 Task: Add a condition where "Channel Is Line" in new tickets in your groups.
Action: Mouse moved to (136, 513)
Screenshot: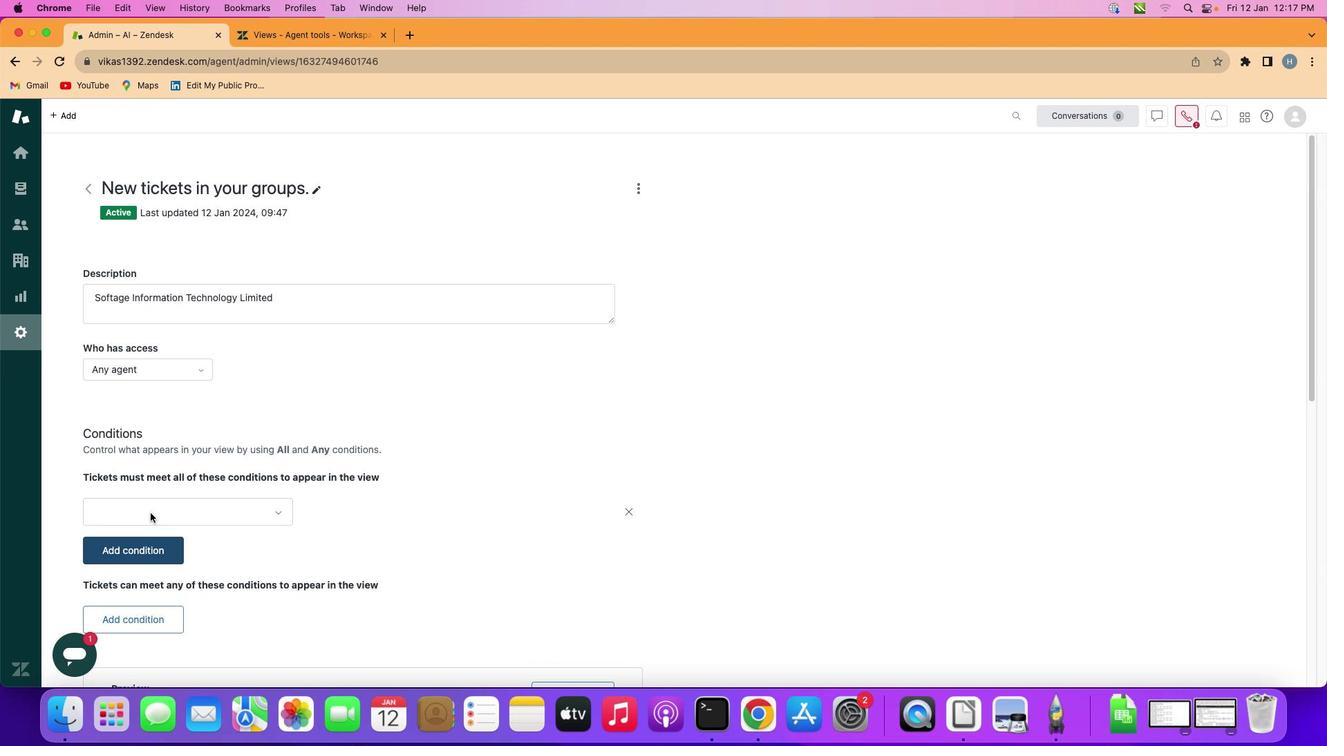 
Action: Mouse pressed left at (136, 513)
Screenshot: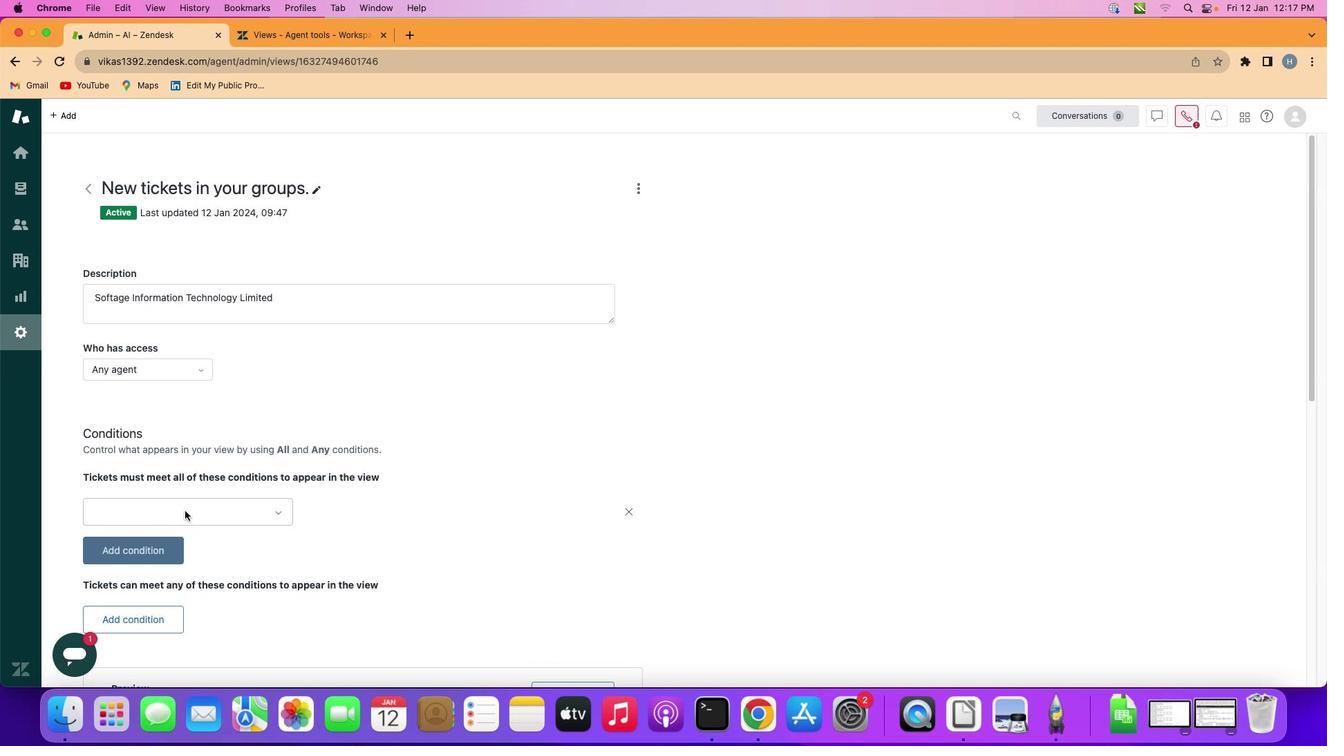 
Action: Mouse moved to (252, 508)
Screenshot: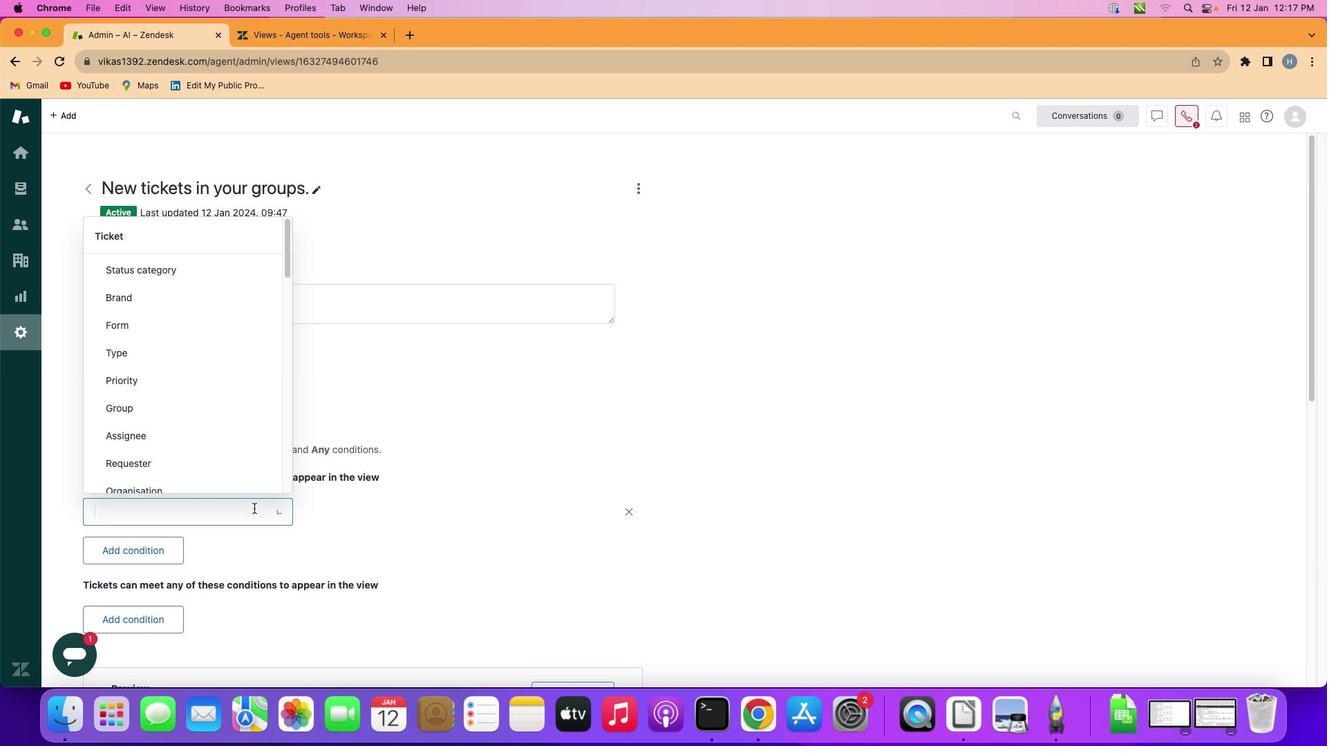 
Action: Mouse pressed left at (252, 508)
Screenshot: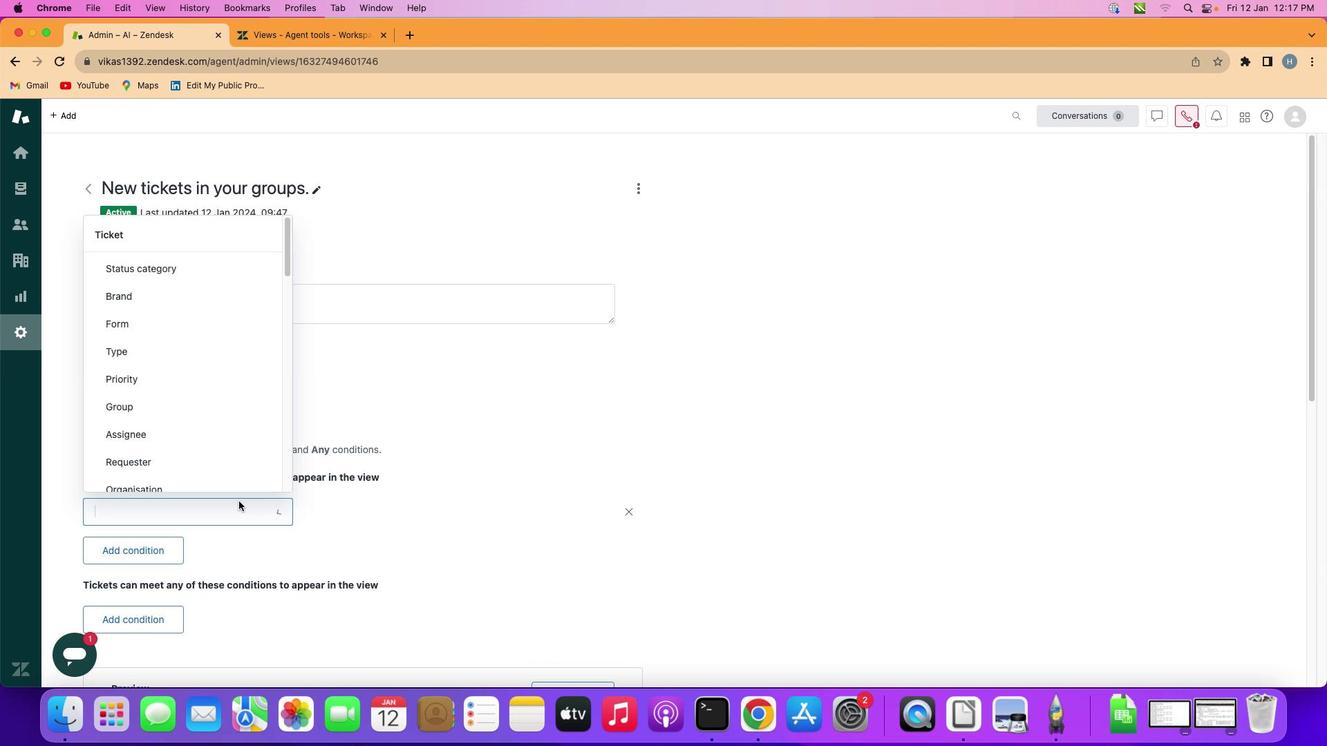 
Action: Mouse moved to (232, 344)
Screenshot: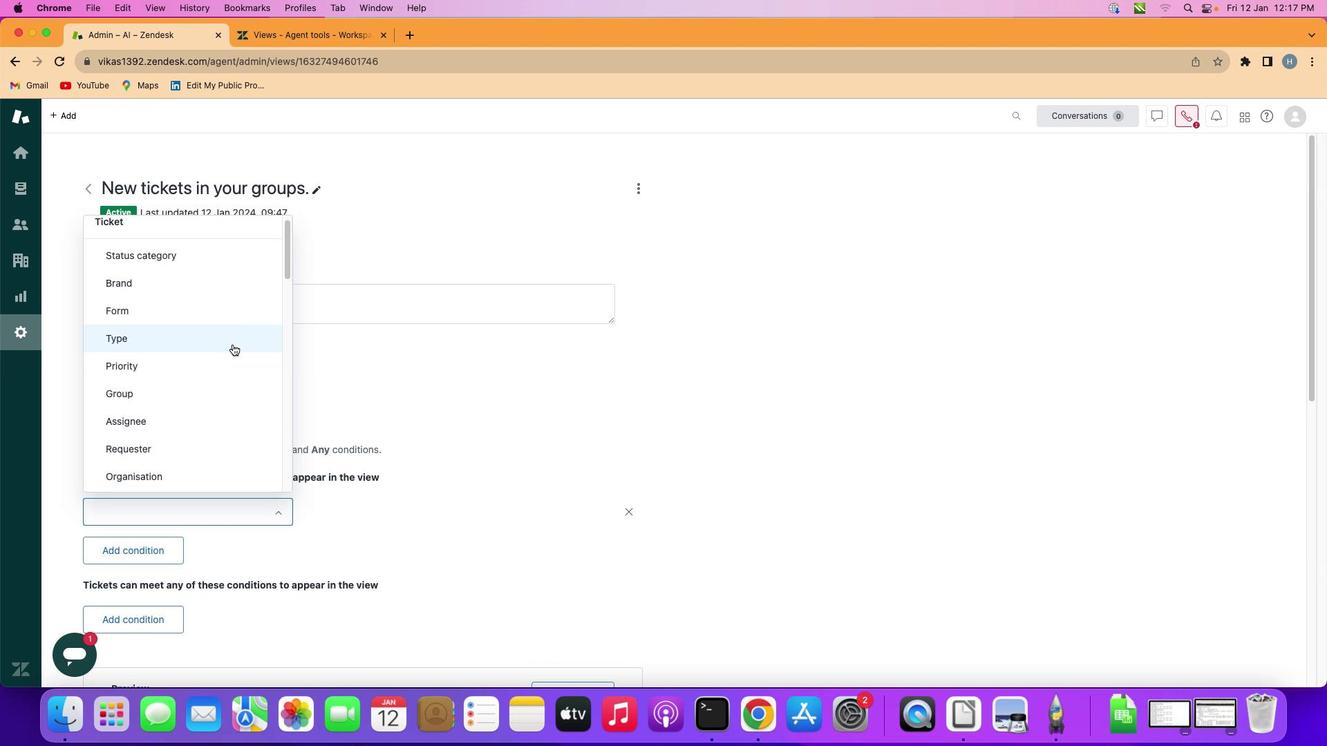 
Action: Mouse scrolled (232, 344) with delta (0, 0)
Screenshot: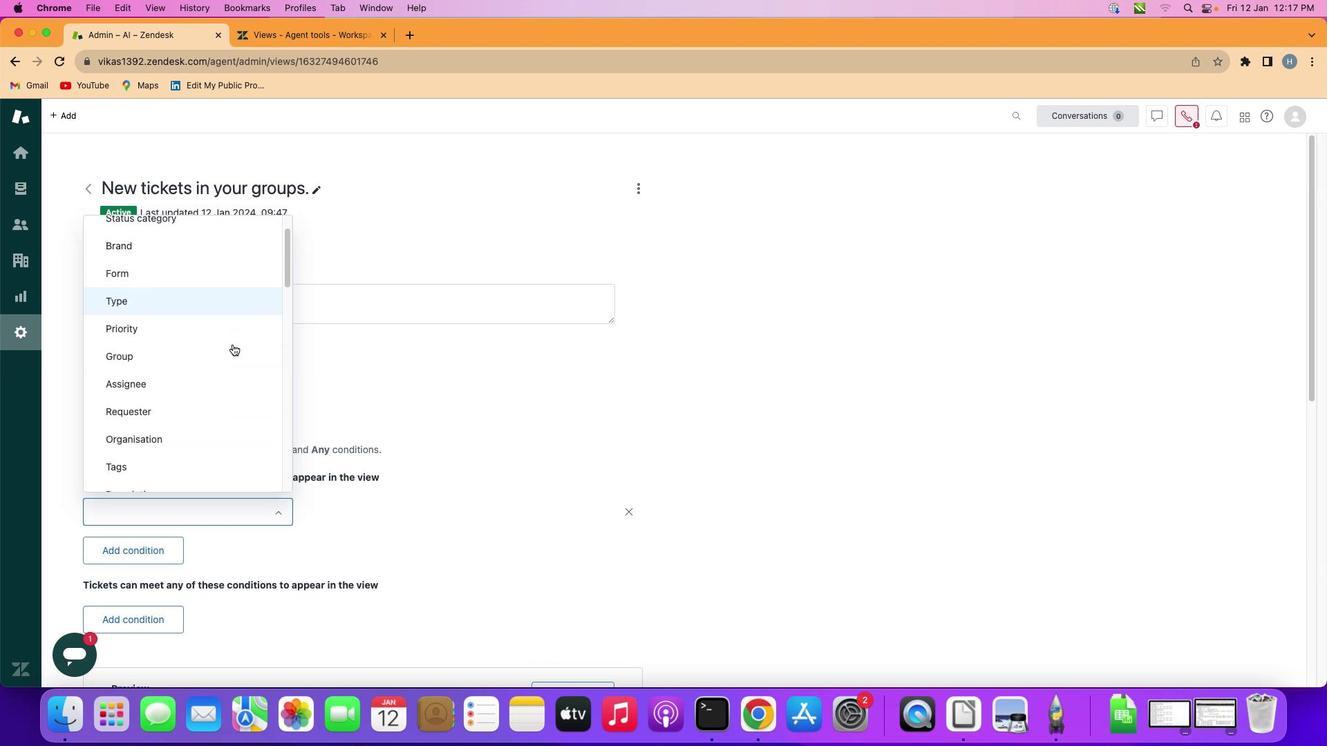 
Action: Mouse scrolled (232, 344) with delta (0, 0)
Screenshot: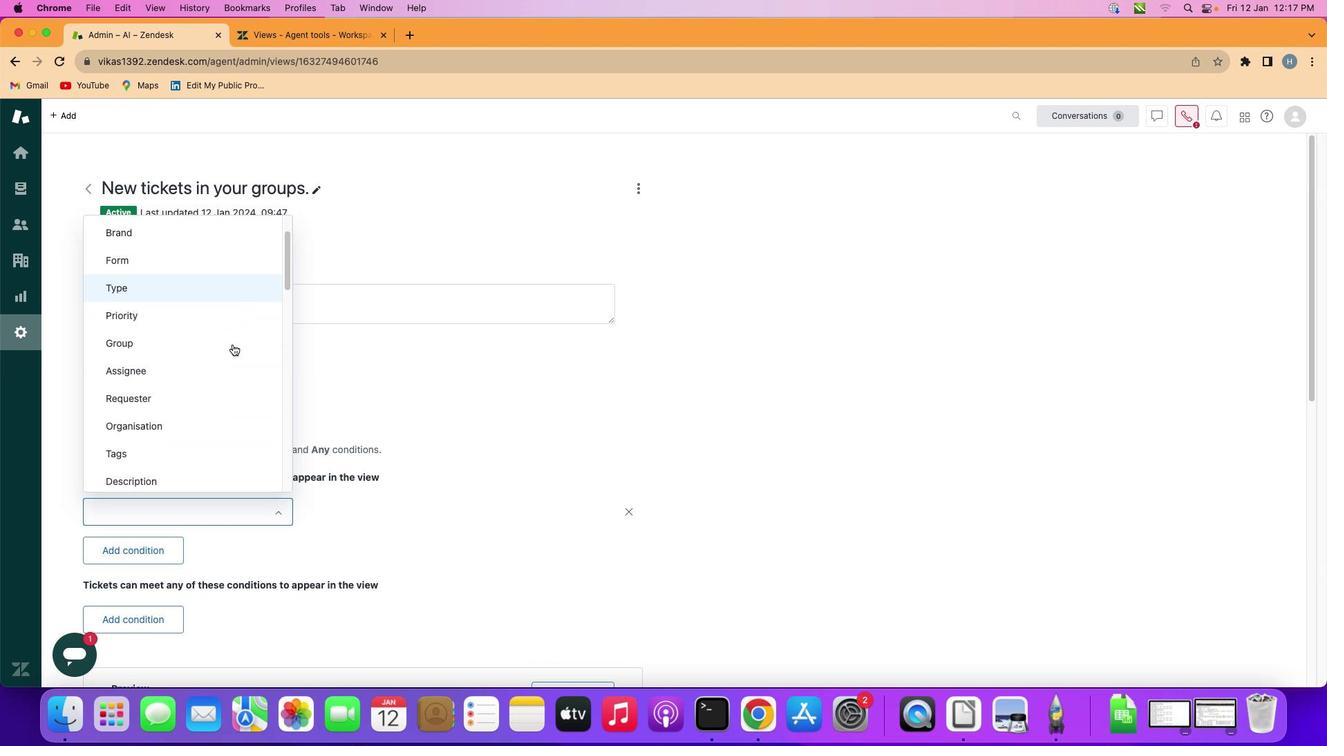 
Action: Mouse scrolled (232, 344) with delta (0, 0)
Screenshot: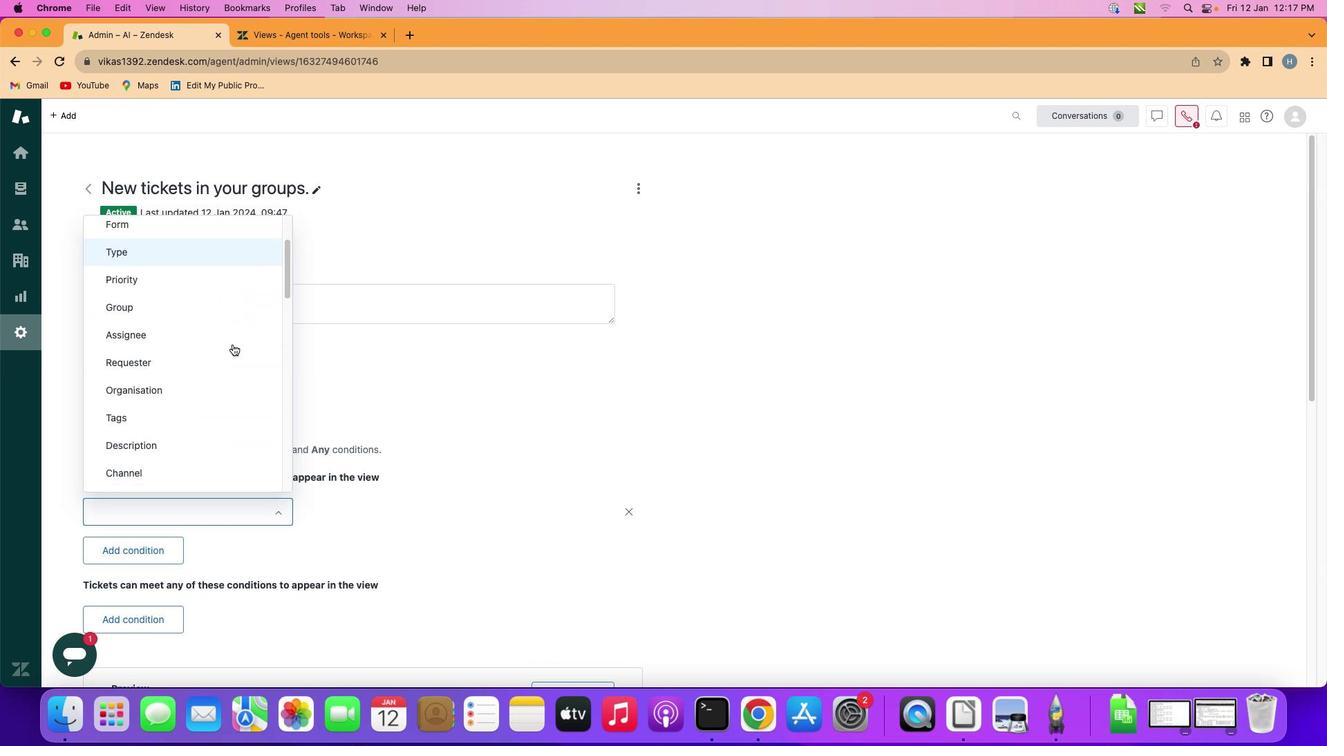 
Action: Mouse scrolled (232, 344) with delta (0, 0)
Screenshot: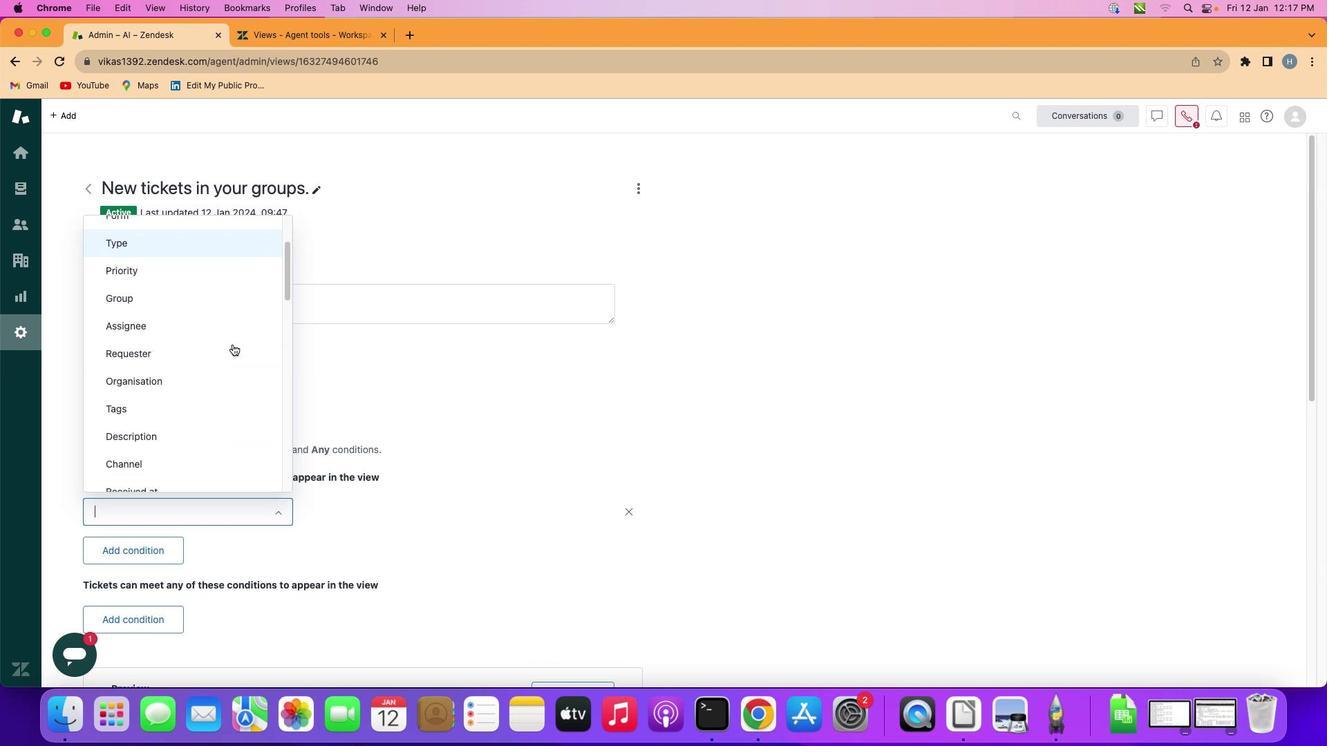 
Action: Mouse scrolled (232, 344) with delta (0, 0)
Screenshot: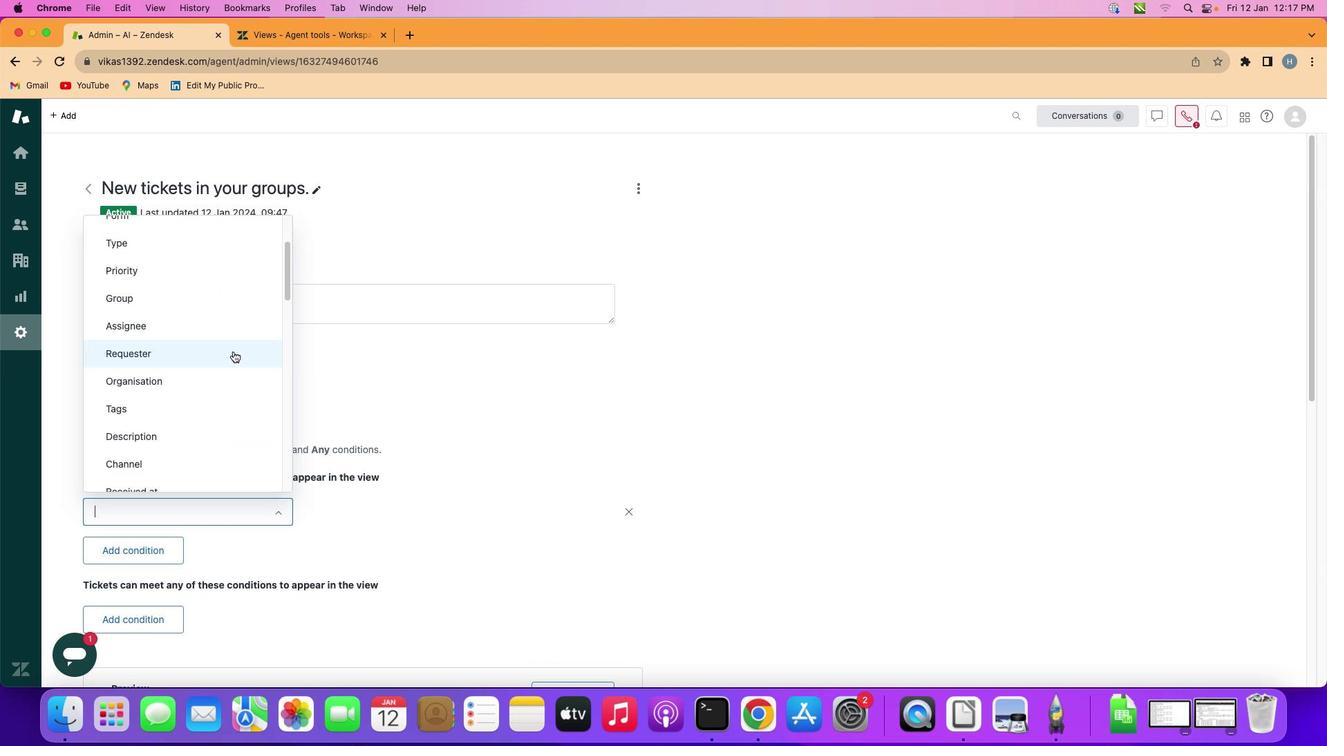 
Action: Mouse moved to (217, 457)
Screenshot: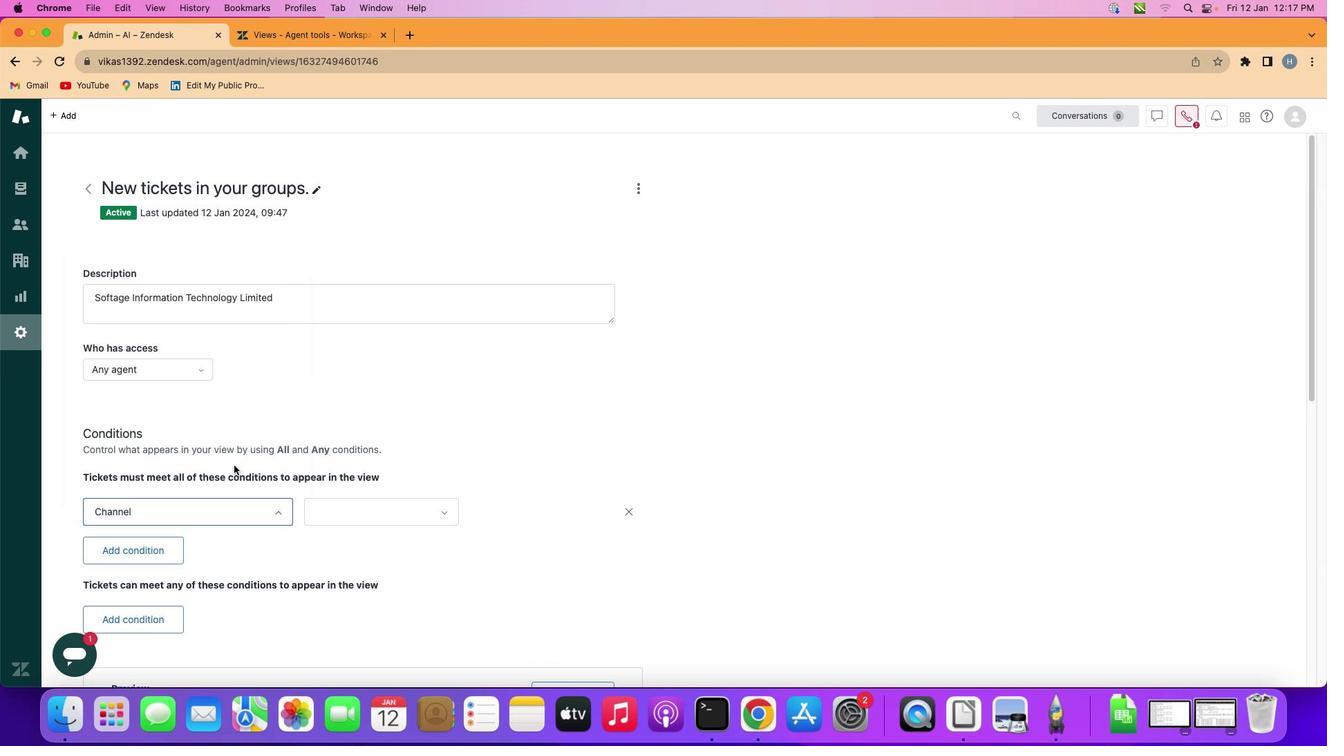
Action: Mouse pressed left at (217, 457)
Screenshot: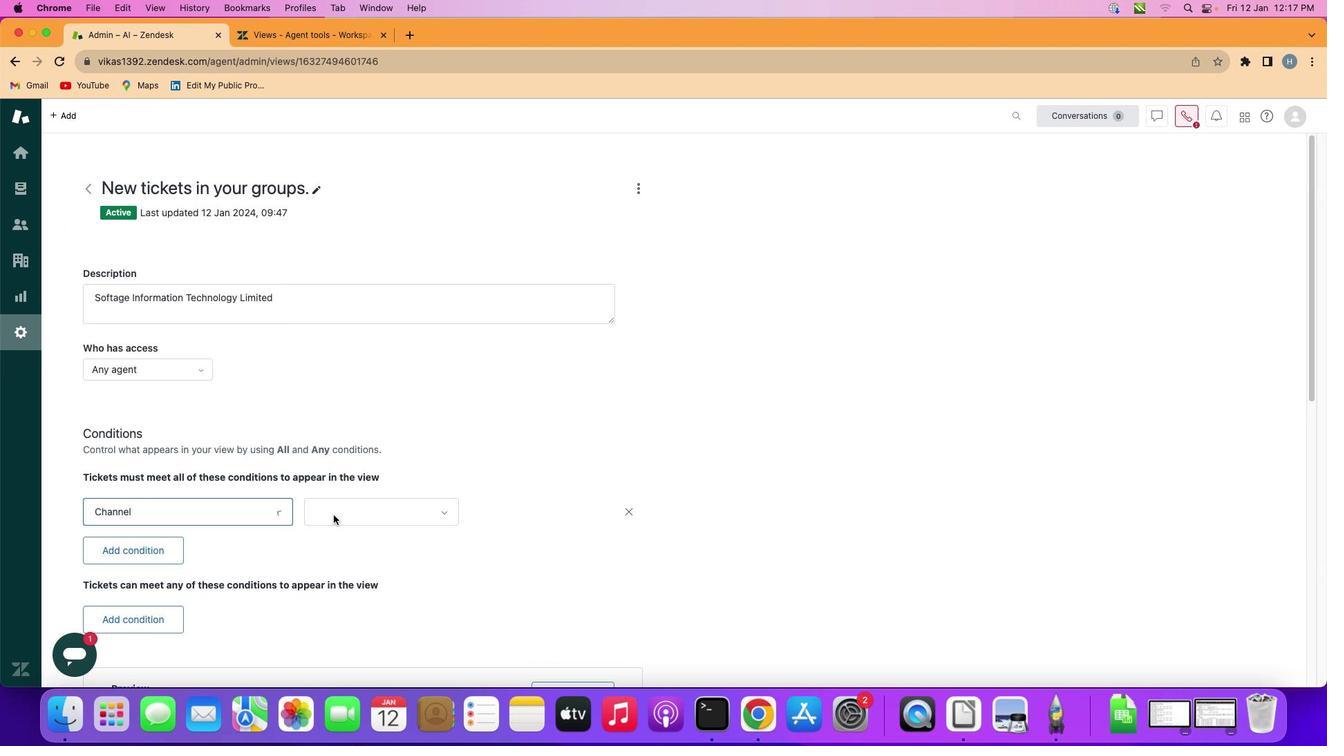 
Action: Mouse moved to (427, 508)
Screenshot: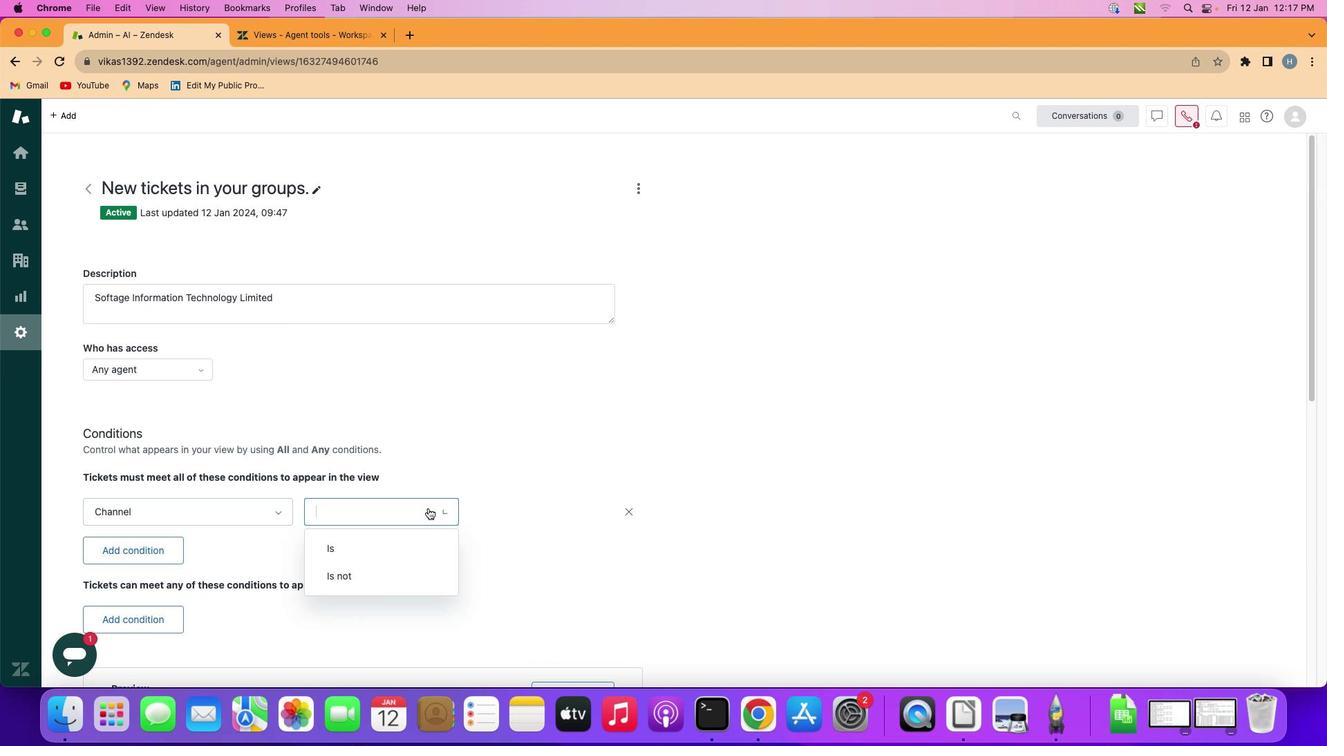 
Action: Mouse pressed left at (427, 508)
Screenshot: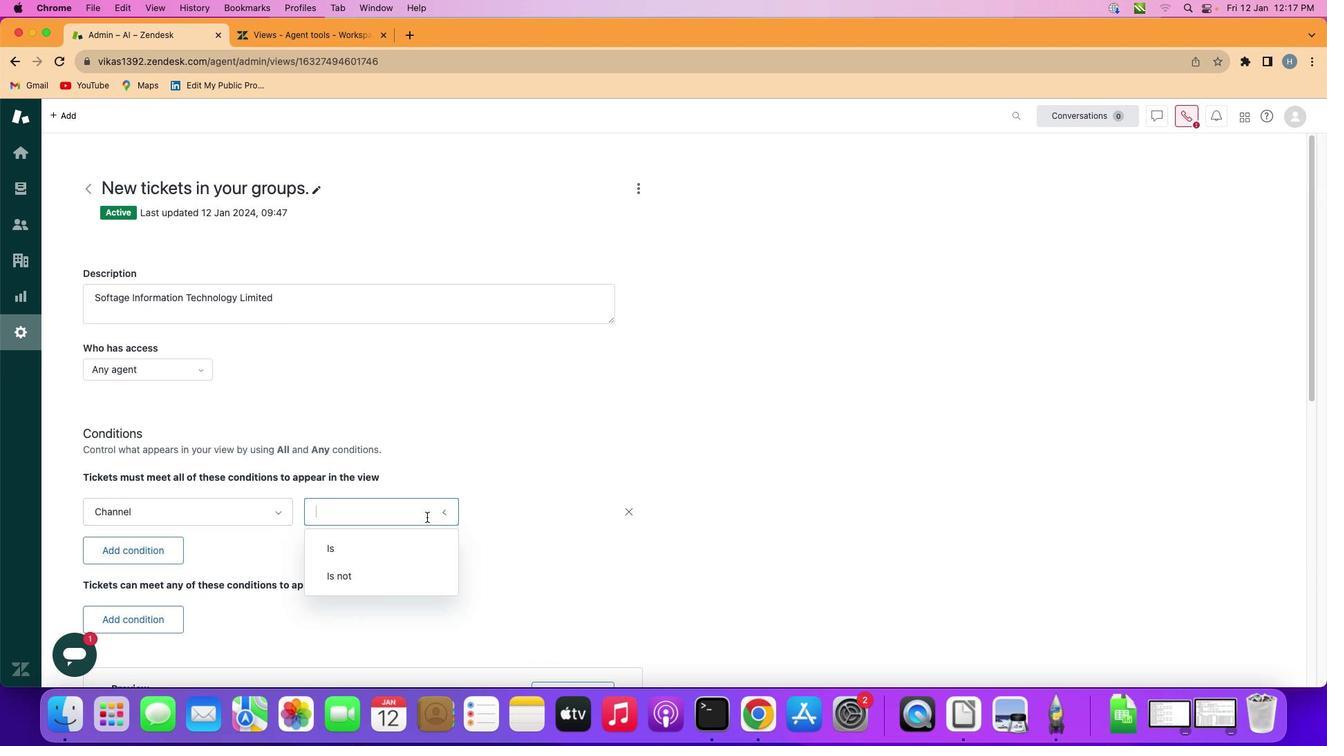 
Action: Mouse moved to (416, 543)
Screenshot: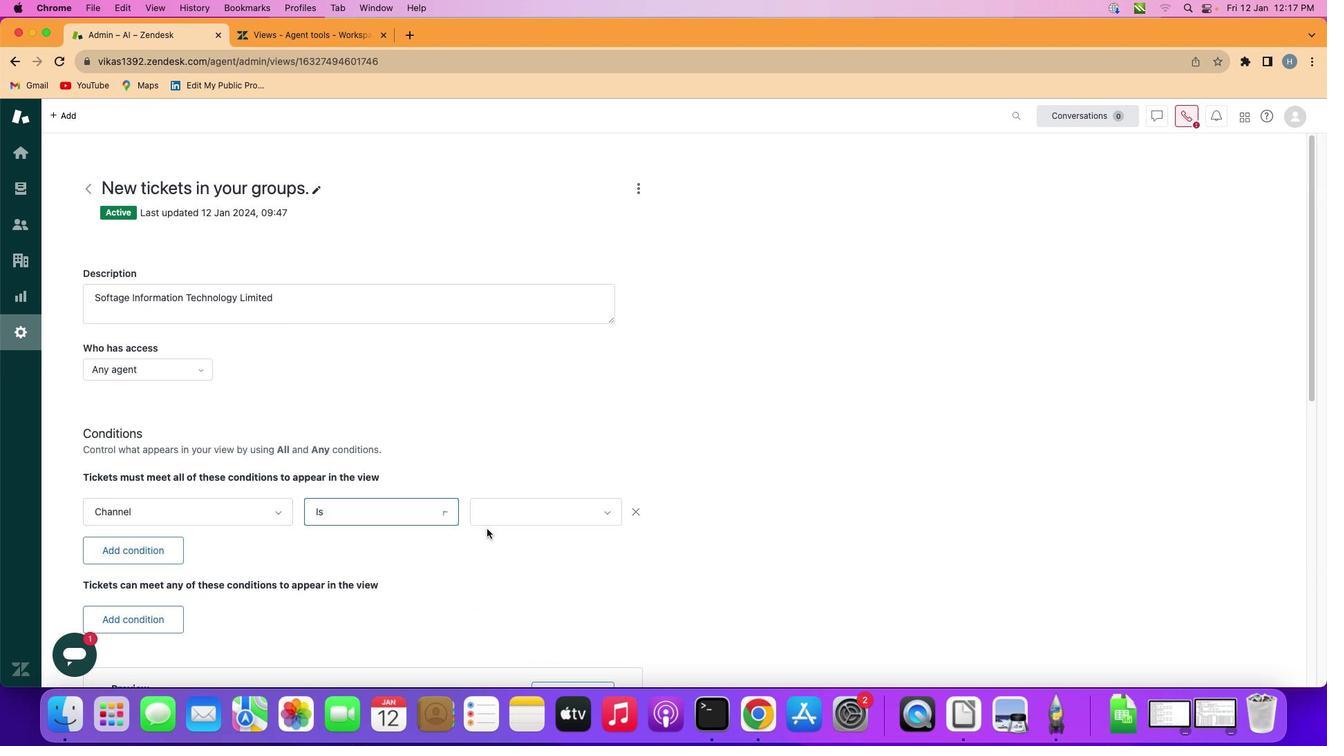 
Action: Mouse pressed left at (416, 543)
Screenshot: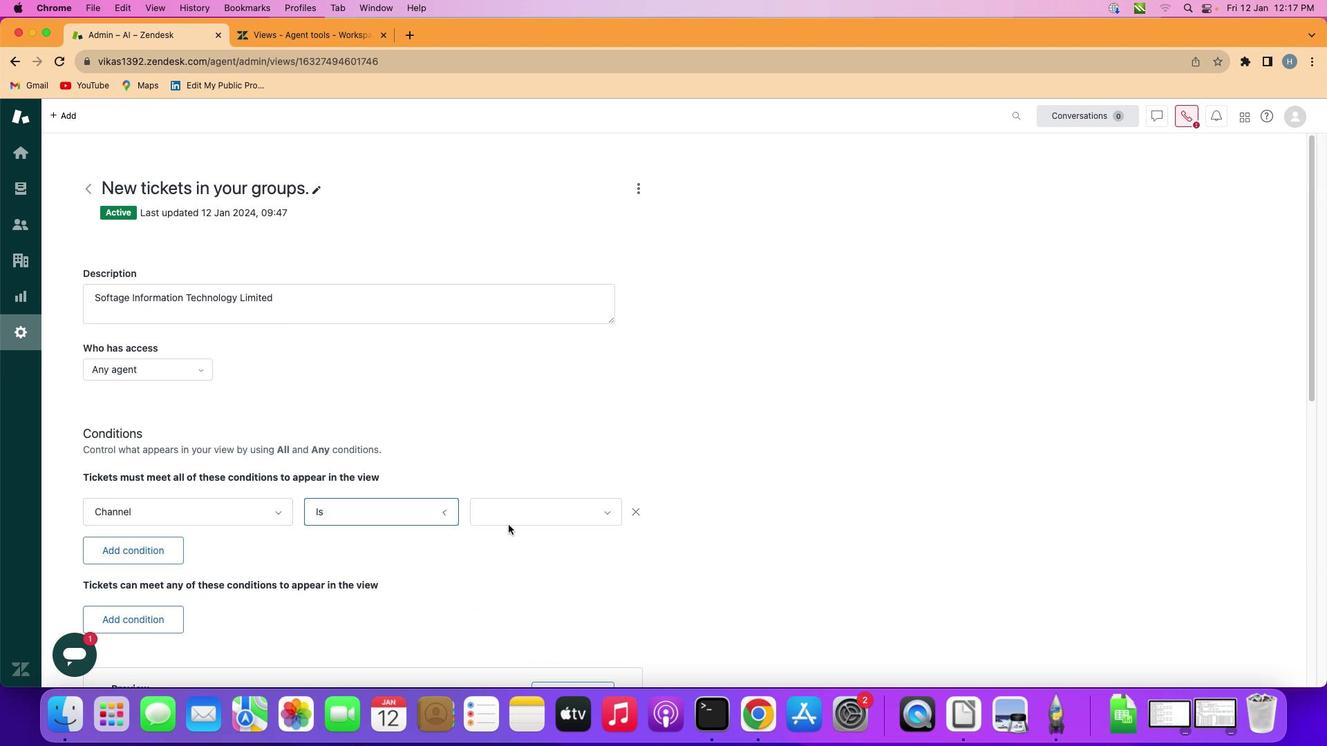 
Action: Mouse moved to (546, 511)
Screenshot: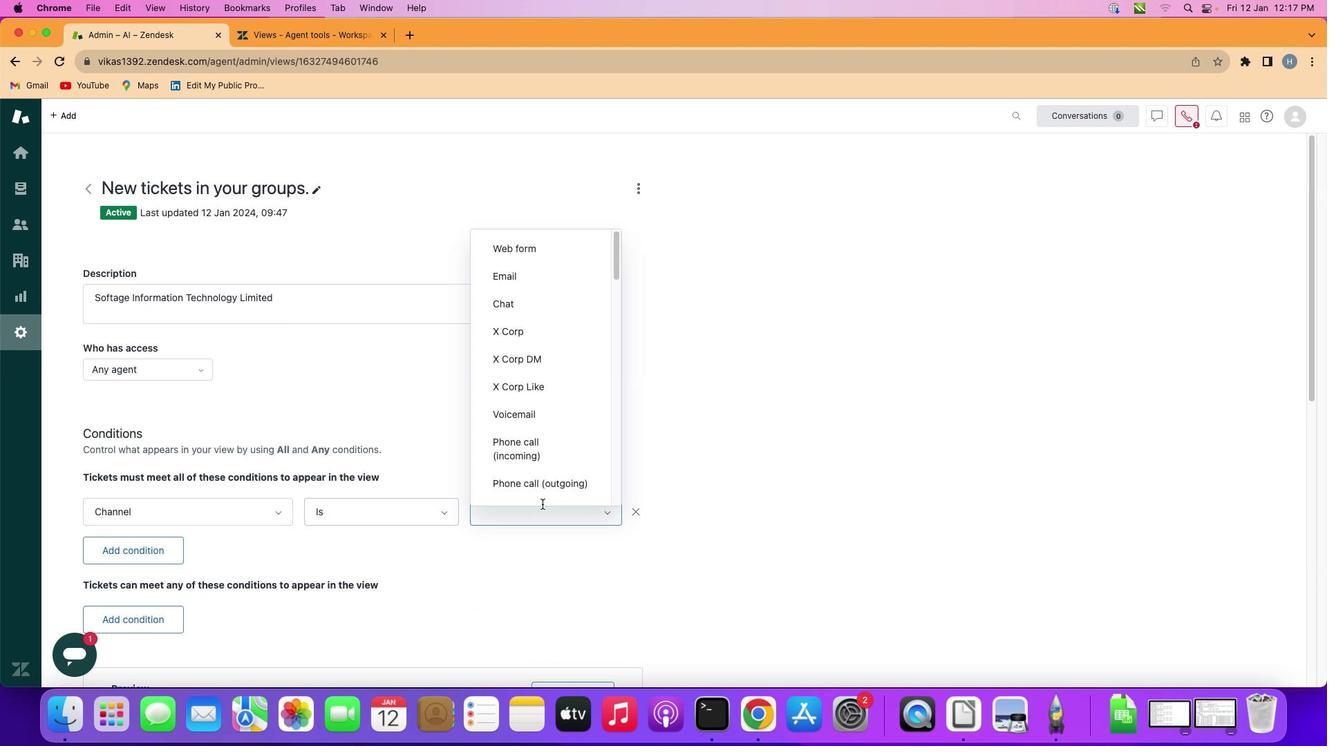 
Action: Mouse pressed left at (546, 511)
Screenshot: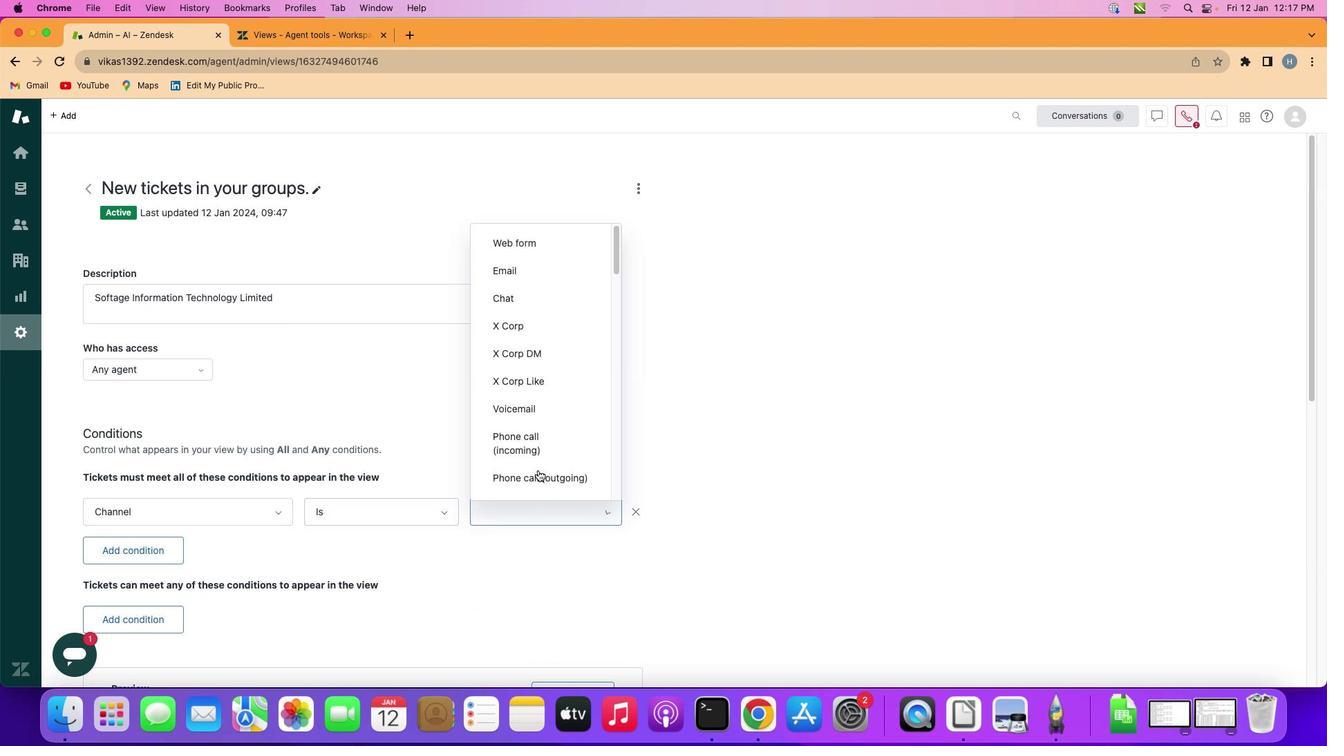
Action: Mouse moved to (529, 364)
Screenshot: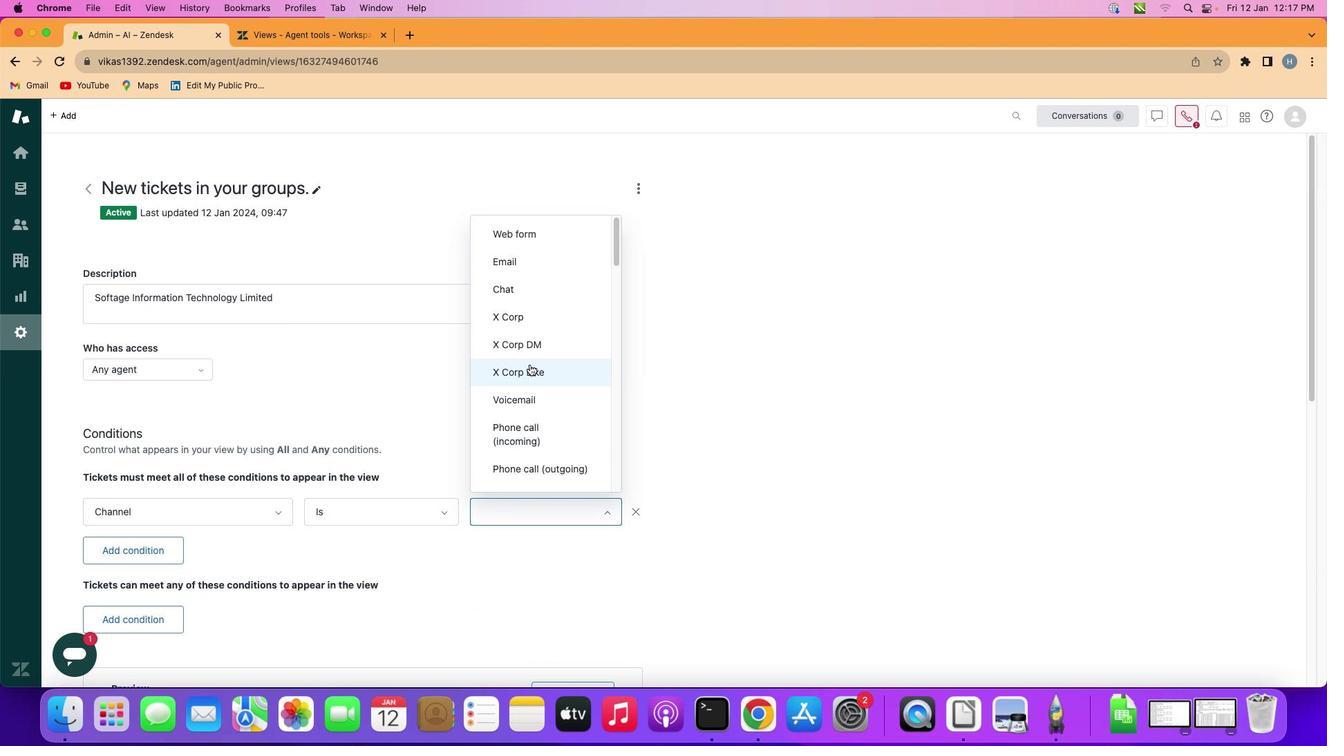 
Action: Mouse scrolled (529, 364) with delta (0, 0)
Screenshot: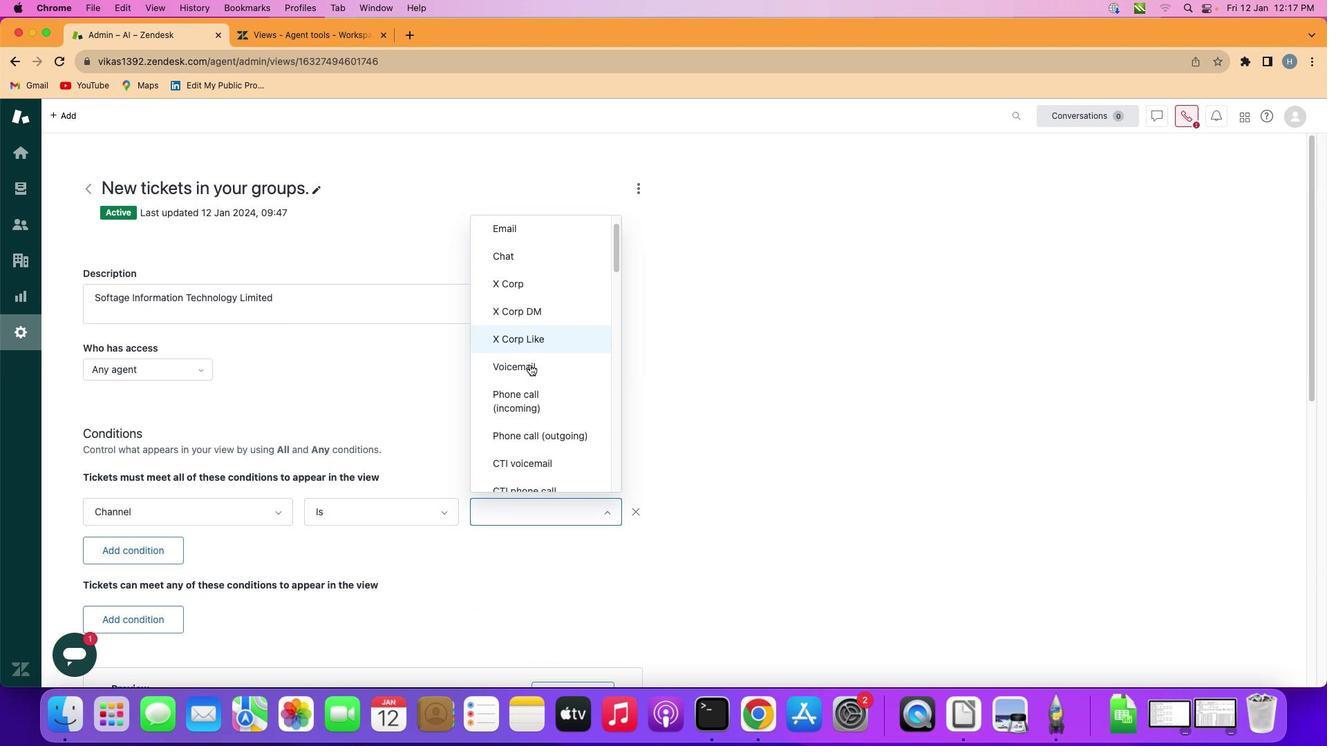 
Action: Mouse scrolled (529, 364) with delta (0, 0)
Screenshot: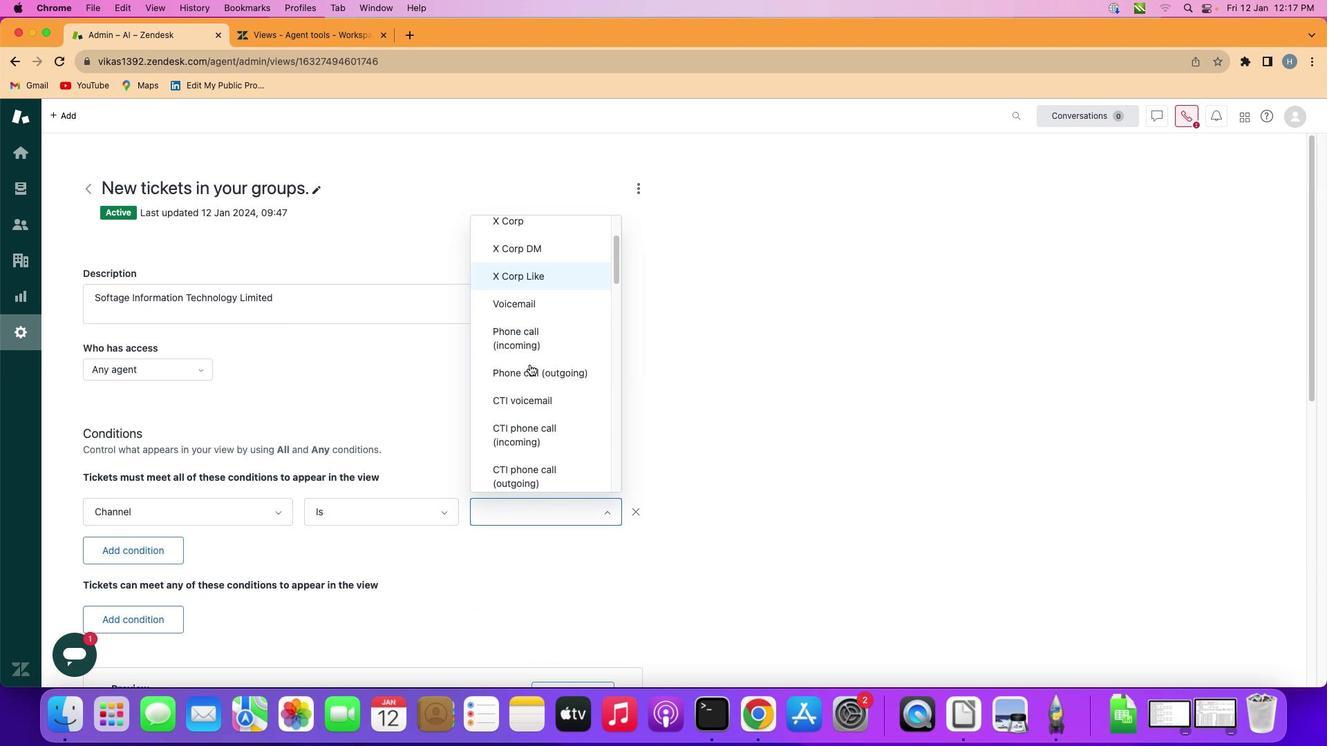 
Action: Mouse scrolled (529, 364) with delta (0, 0)
Screenshot: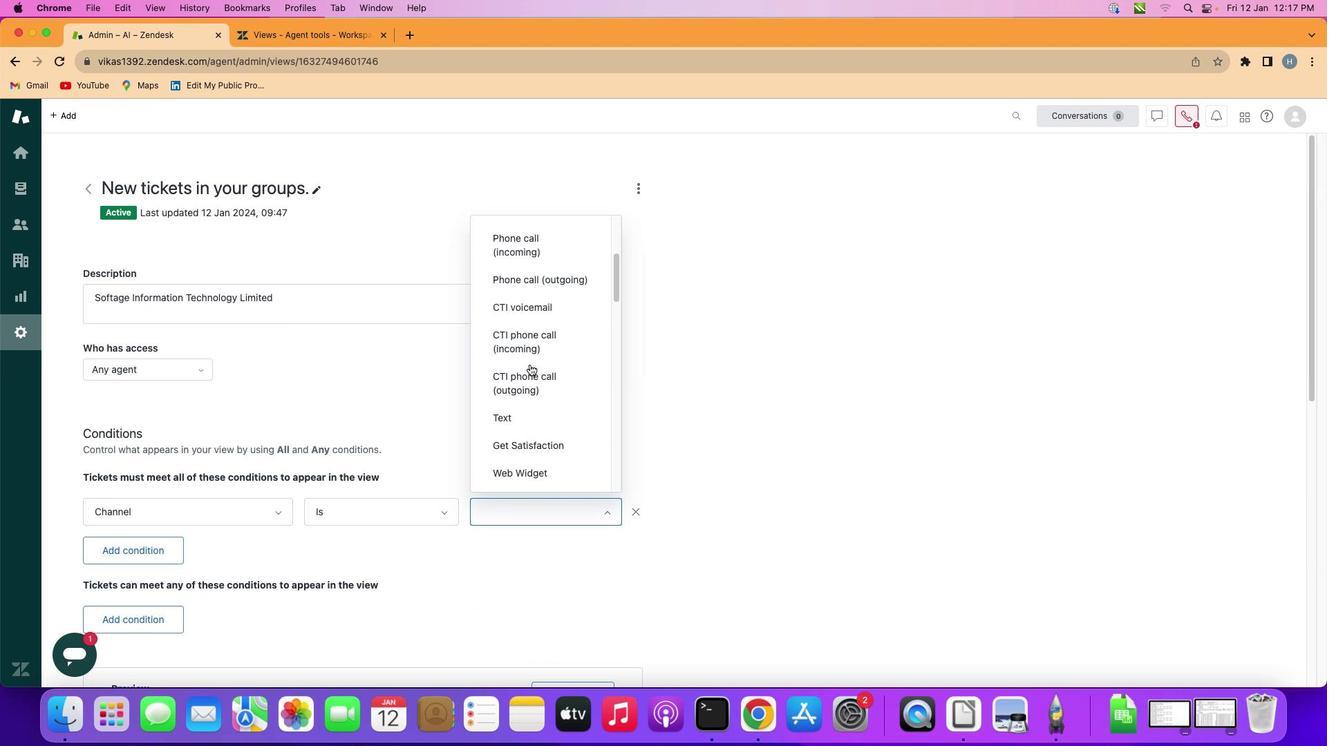 
Action: Mouse scrolled (529, 364) with delta (0, -1)
Screenshot: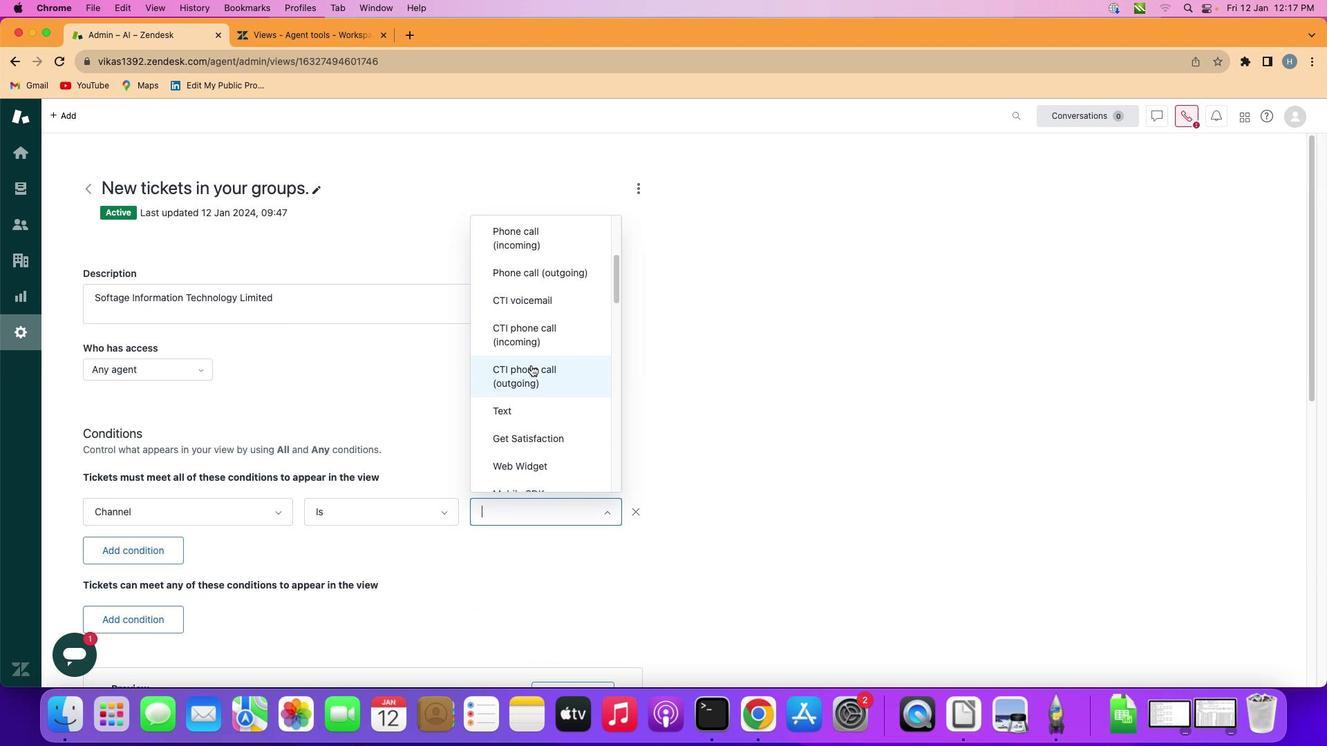 
Action: Mouse scrolled (529, 364) with delta (0, -2)
Screenshot: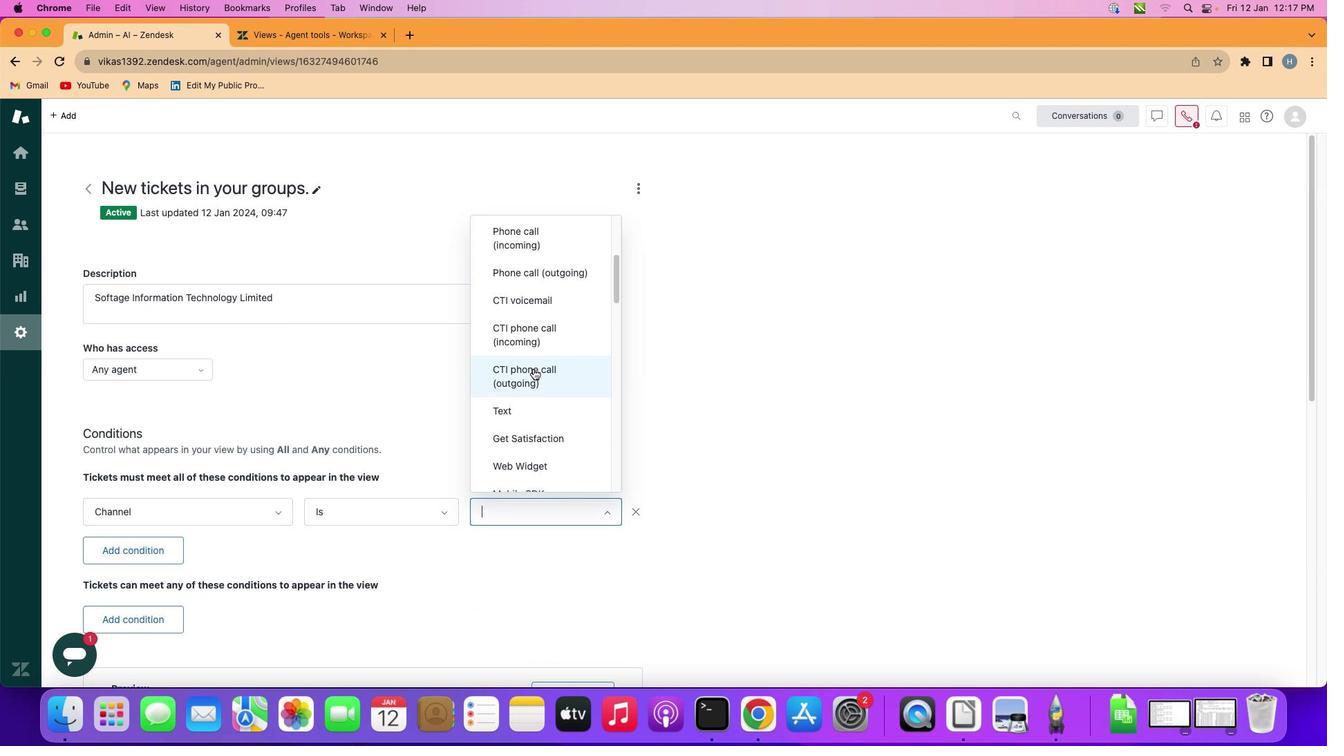 
Action: Mouse moved to (533, 369)
Screenshot: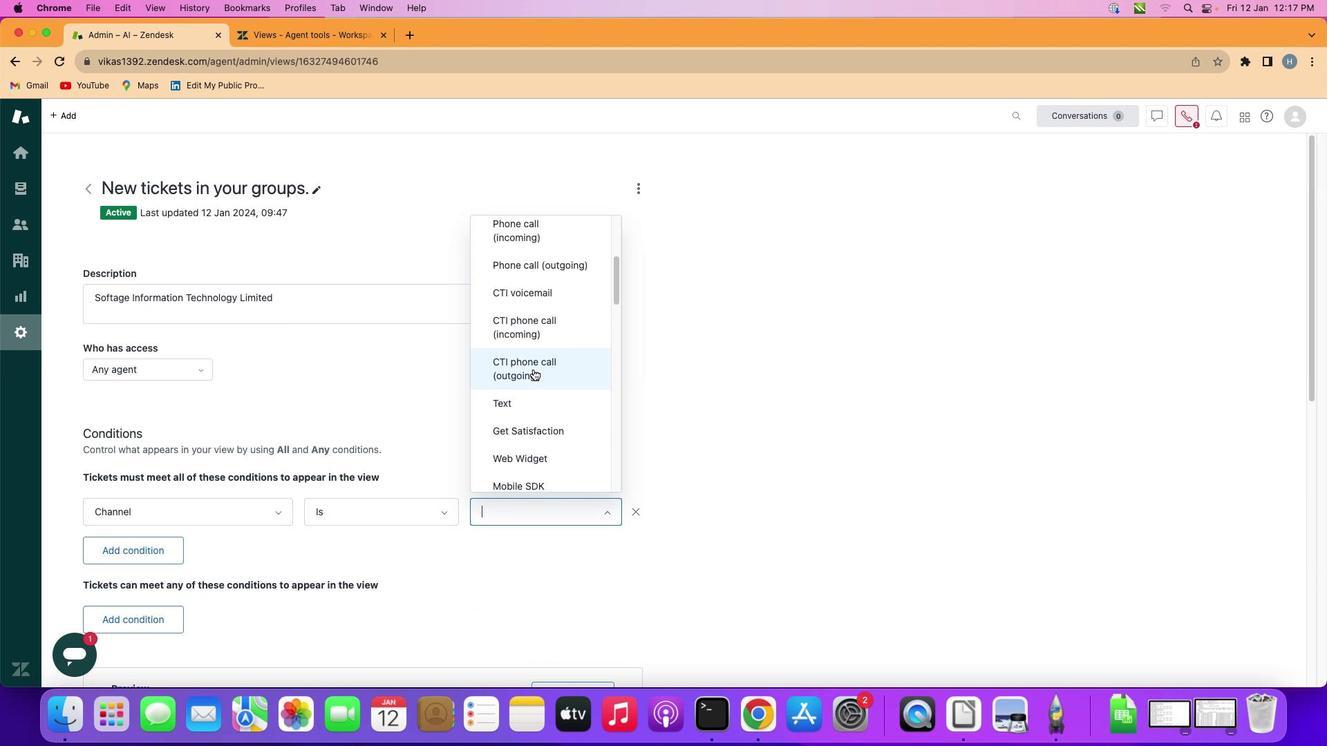 
Action: Mouse scrolled (533, 369) with delta (0, 0)
Screenshot: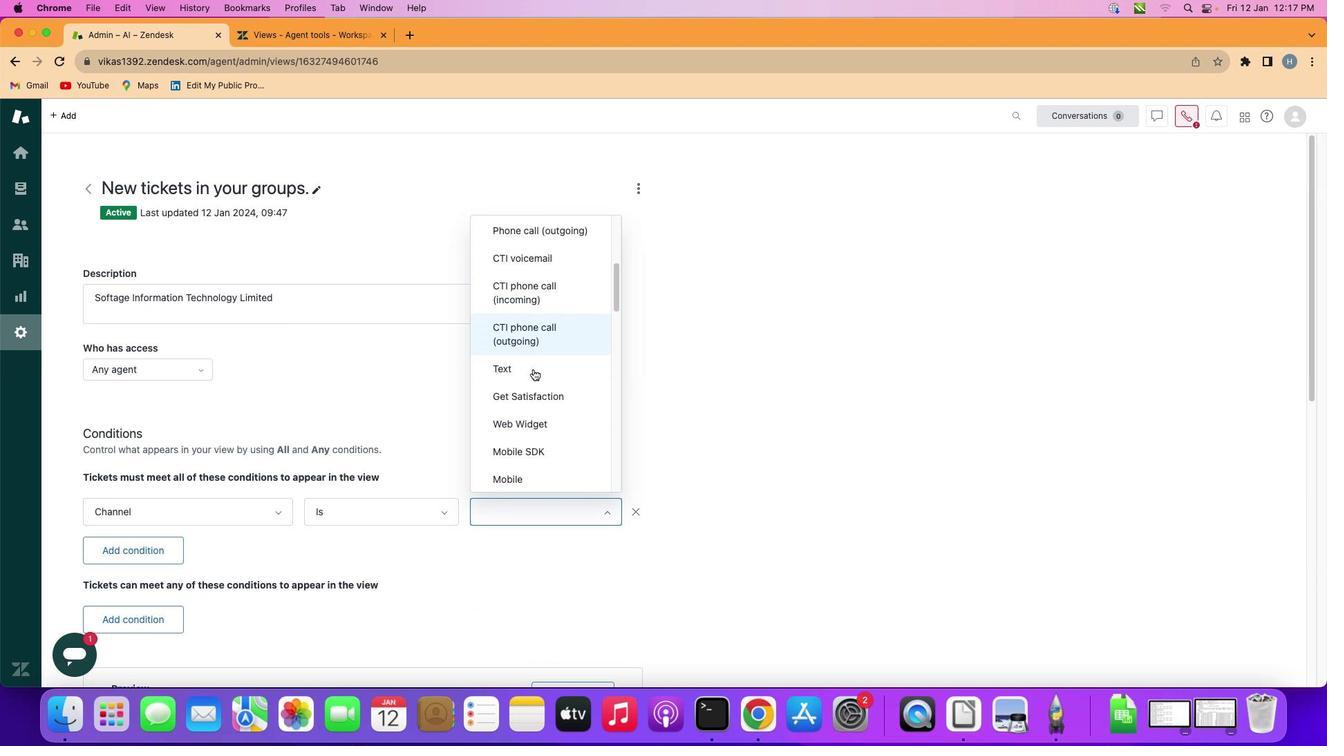 
Action: Mouse scrolled (533, 369) with delta (0, 0)
Screenshot: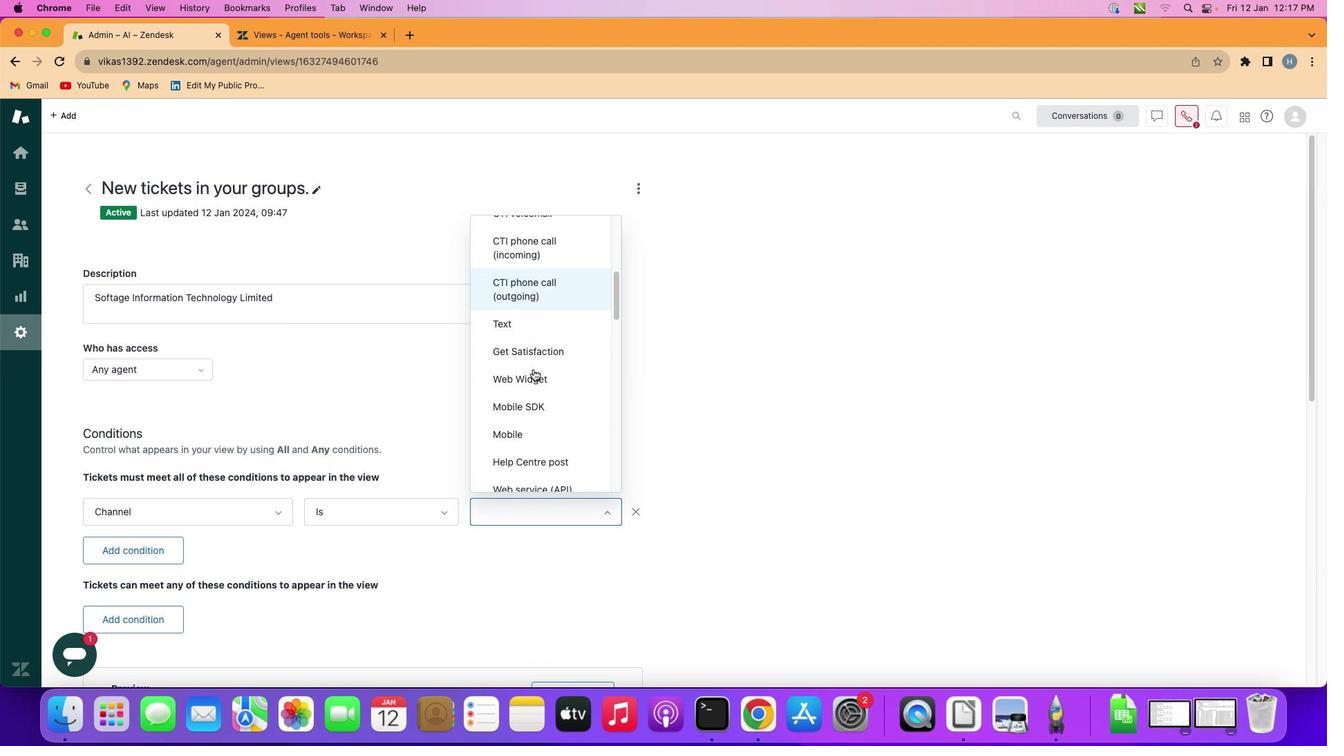 
Action: Mouse scrolled (533, 369) with delta (0, 0)
Screenshot: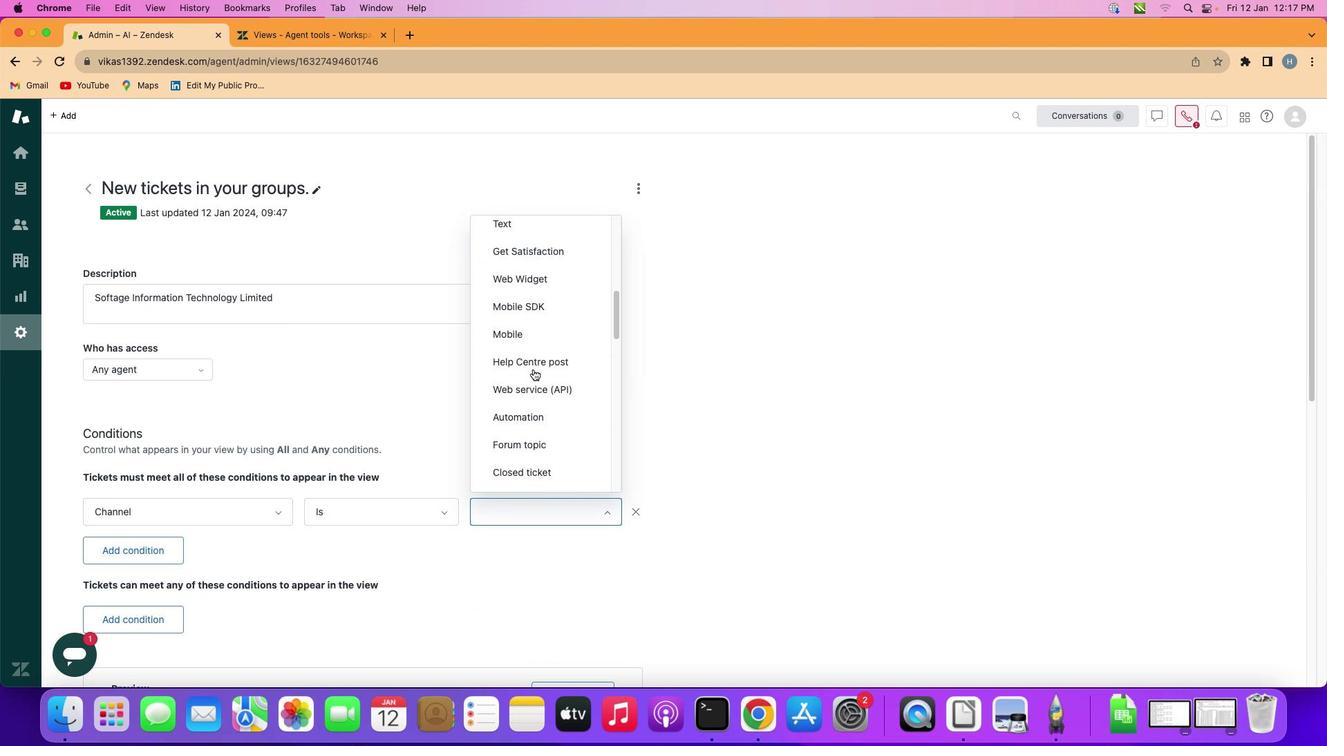 
Action: Mouse scrolled (533, 369) with delta (0, -1)
Screenshot: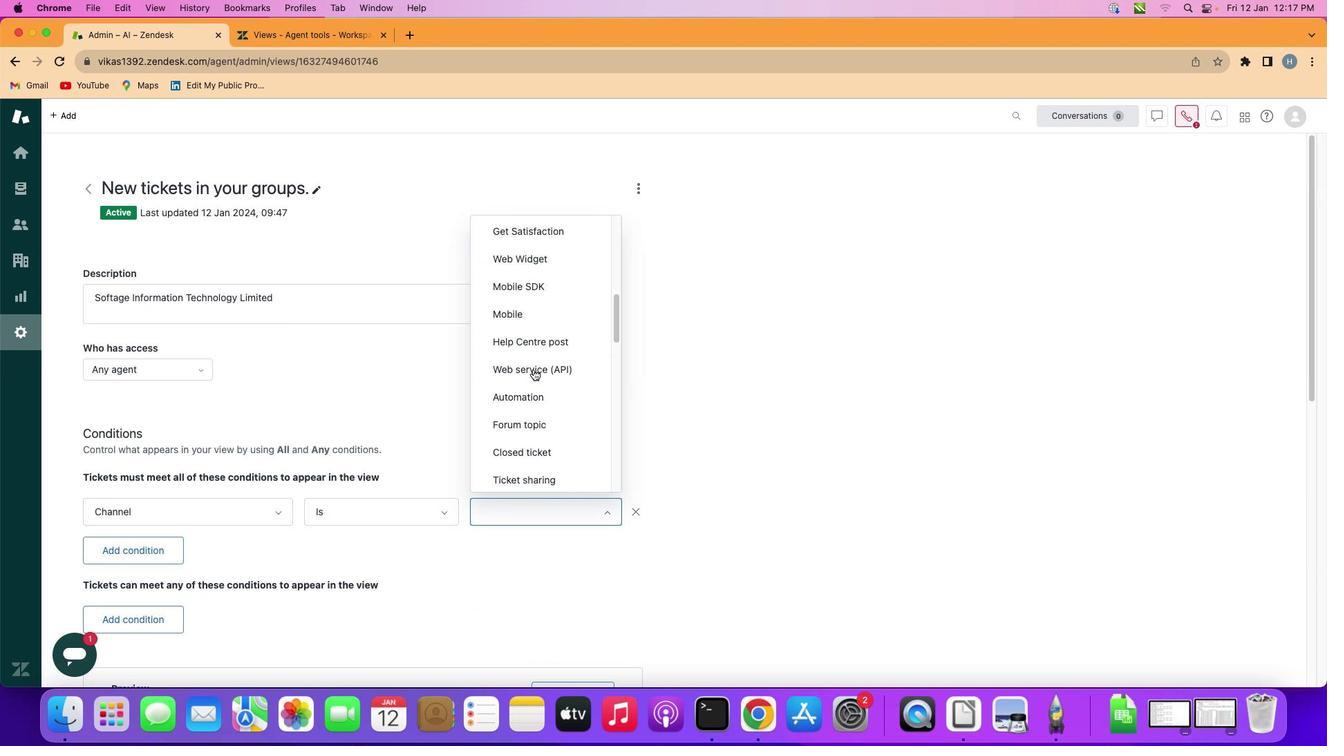 
Action: Mouse scrolled (533, 369) with delta (0, -2)
Screenshot: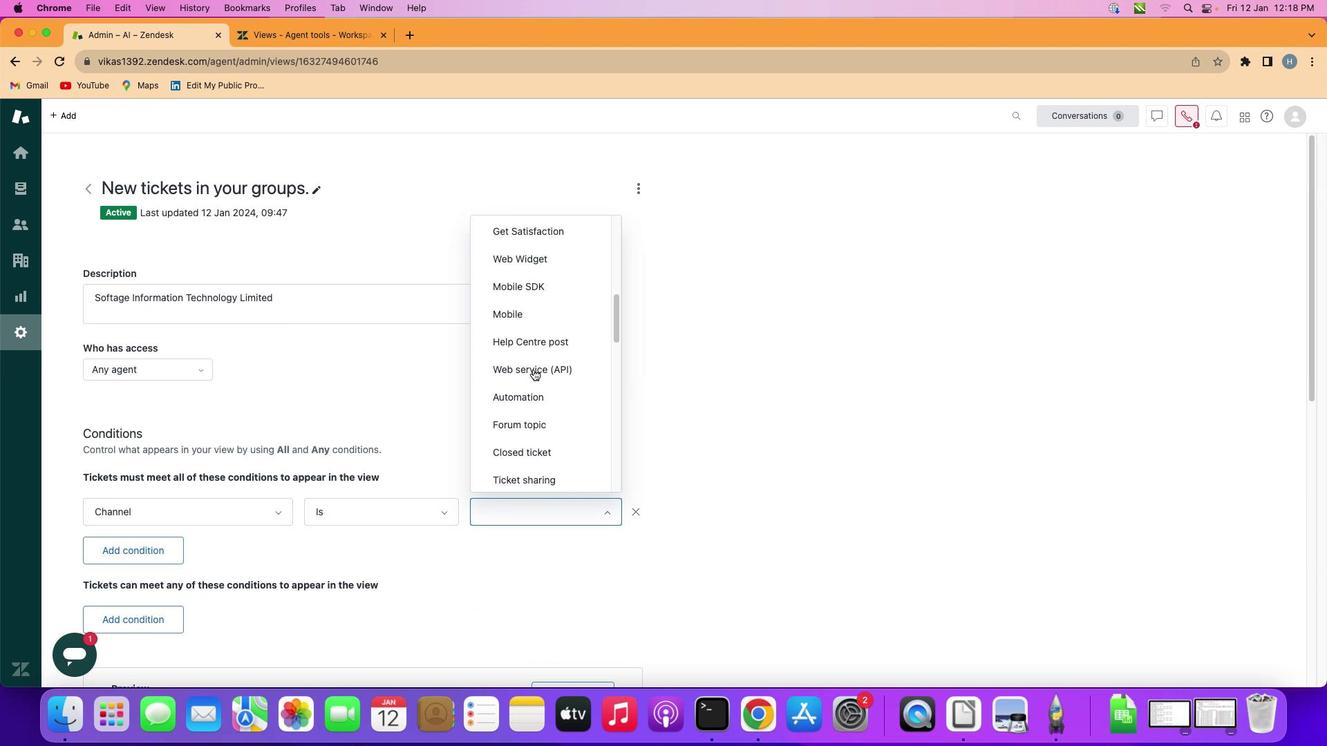 
Action: Mouse scrolled (533, 369) with delta (0, 0)
Screenshot: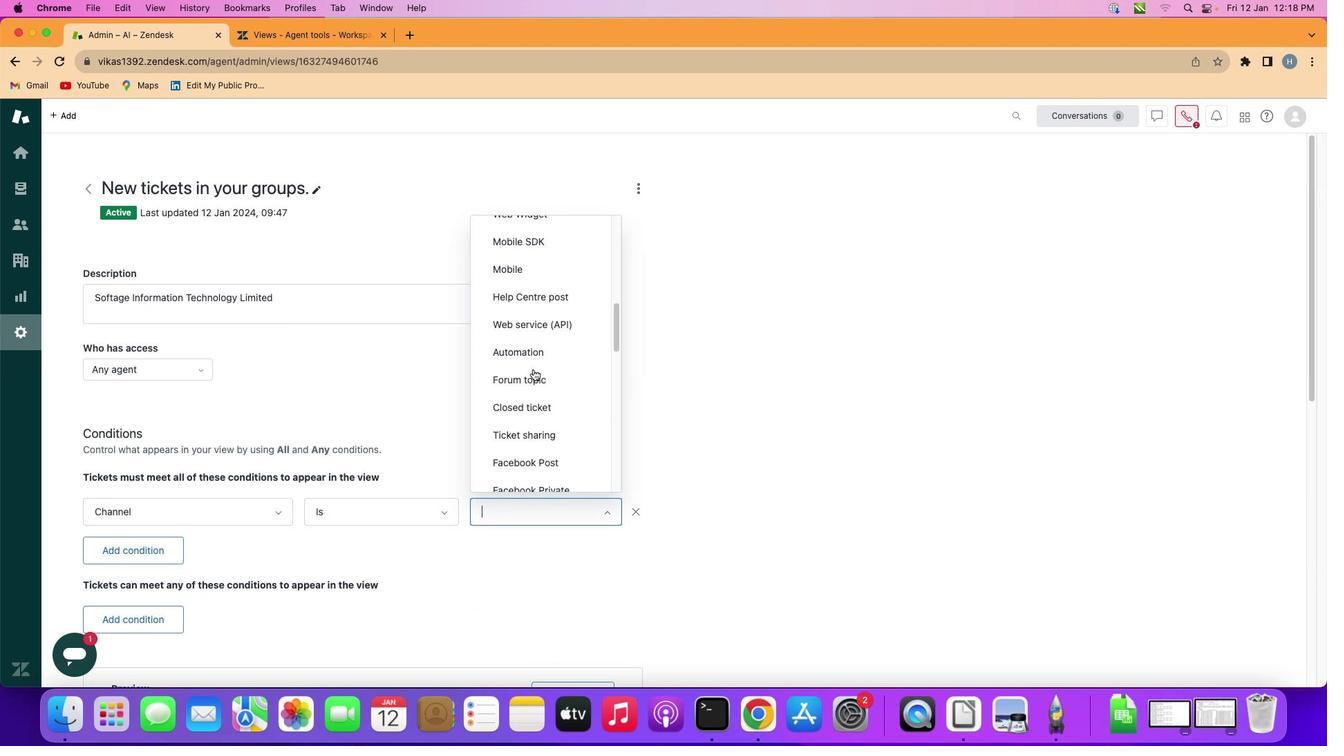 
Action: Mouse scrolled (533, 369) with delta (0, 0)
Screenshot: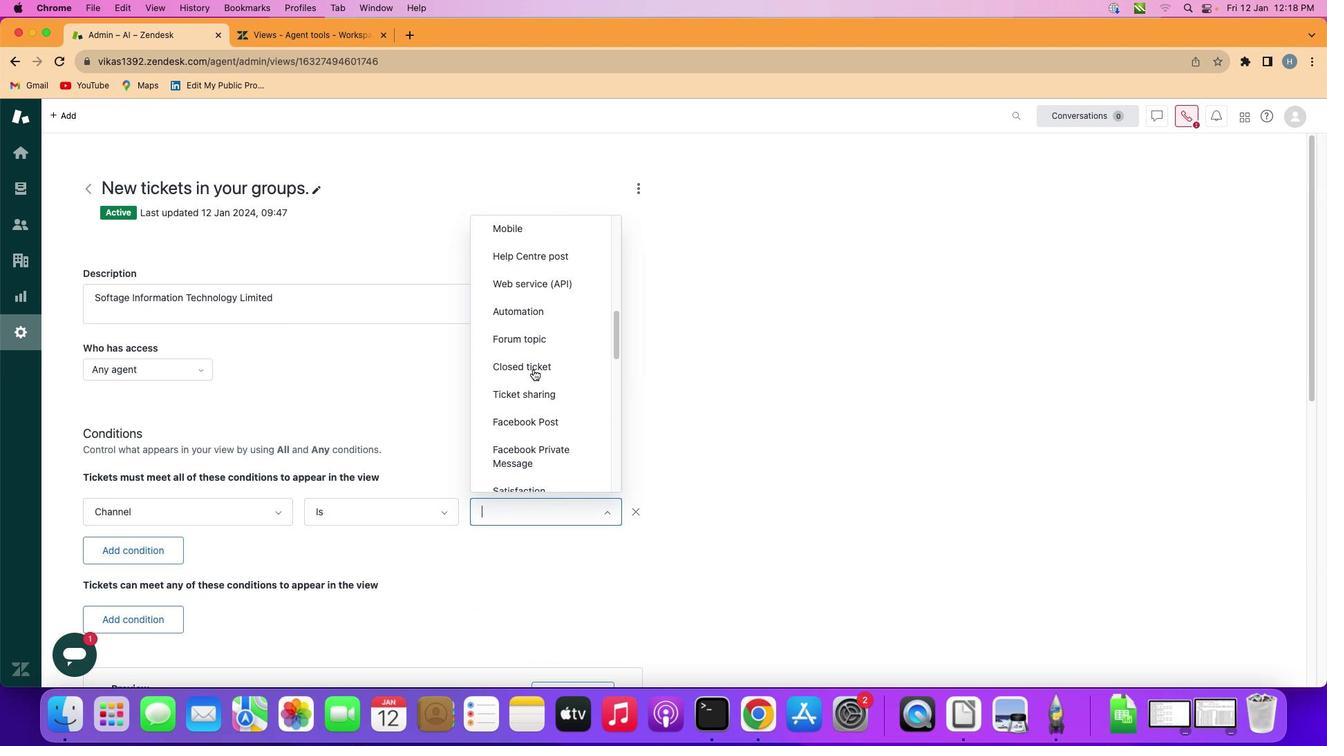 
Action: Mouse scrolled (533, 369) with delta (0, 0)
Screenshot: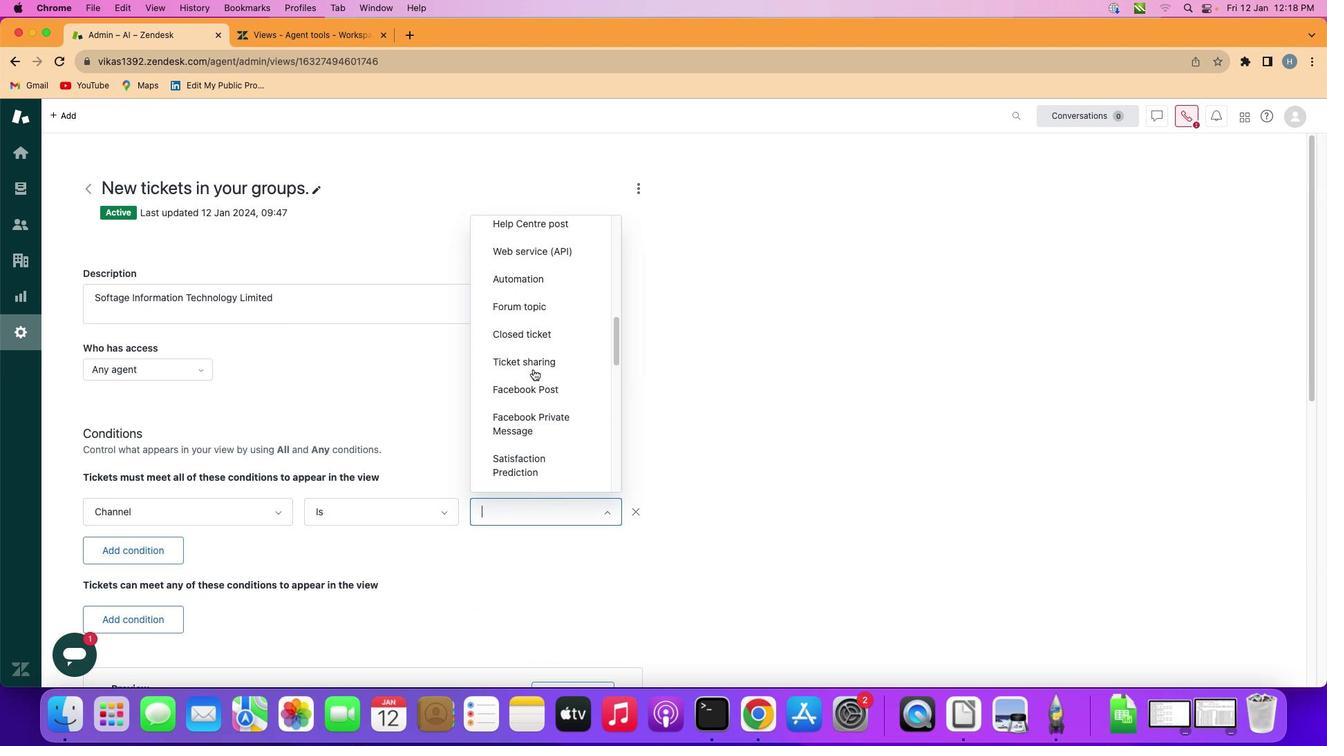 
Action: Mouse scrolled (533, 369) with delta (0, -1)
Screenshot: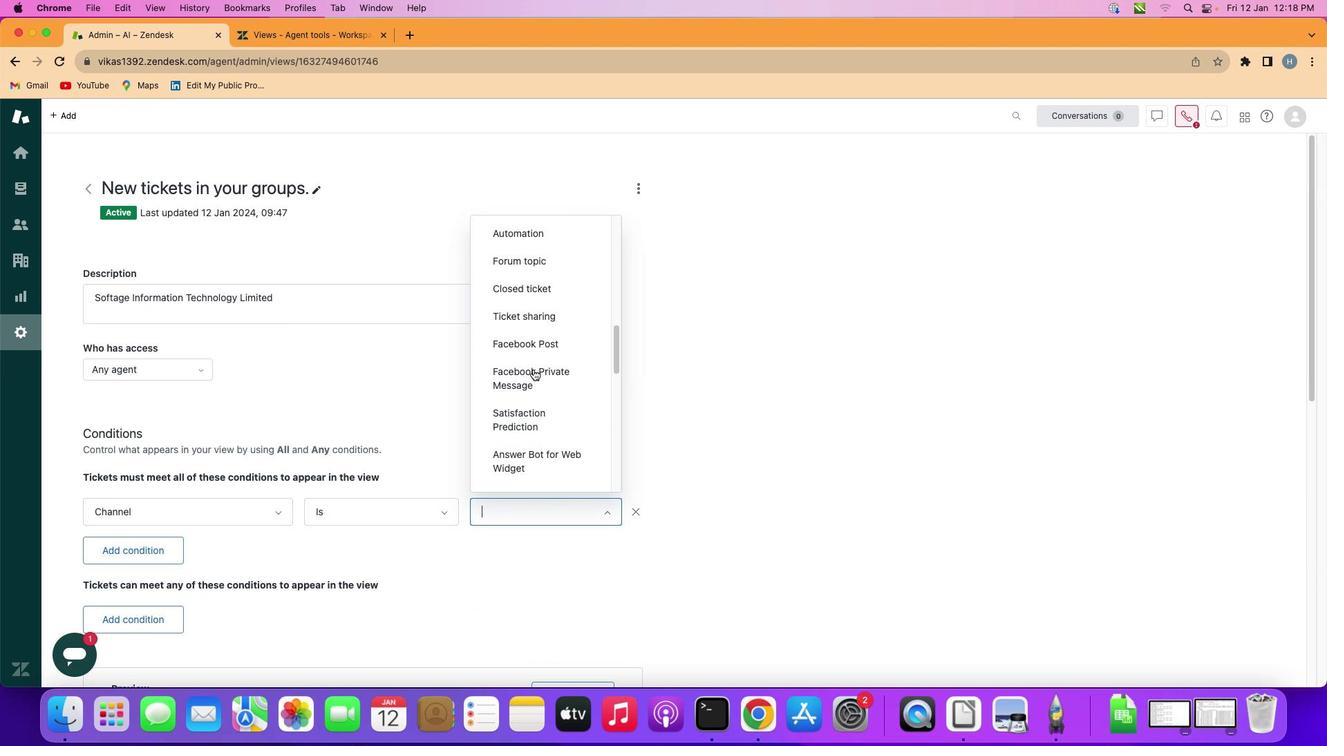 
Action: Mouse scrolled (533, 369) with delta (0, 0)
Screenshot: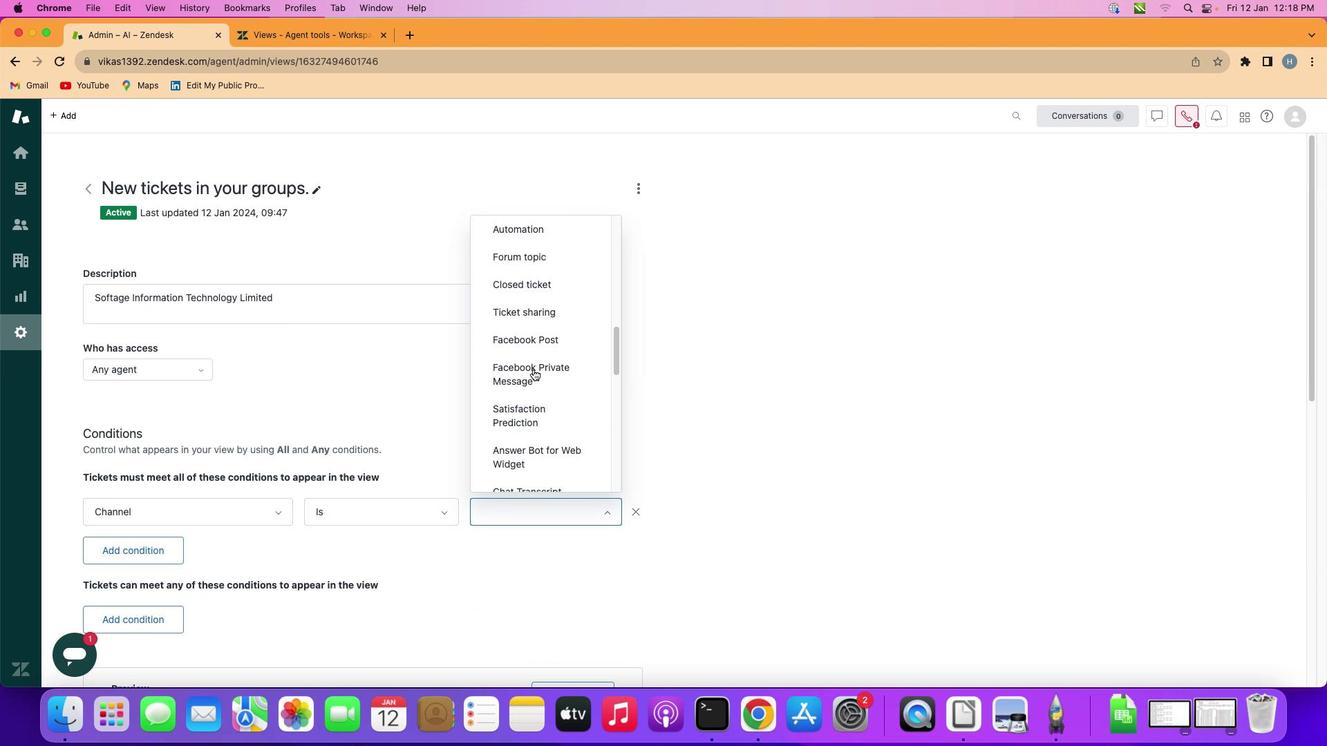 
Action: Mouse scrolled (533, 369) with delta (0, 0)
Screenshot: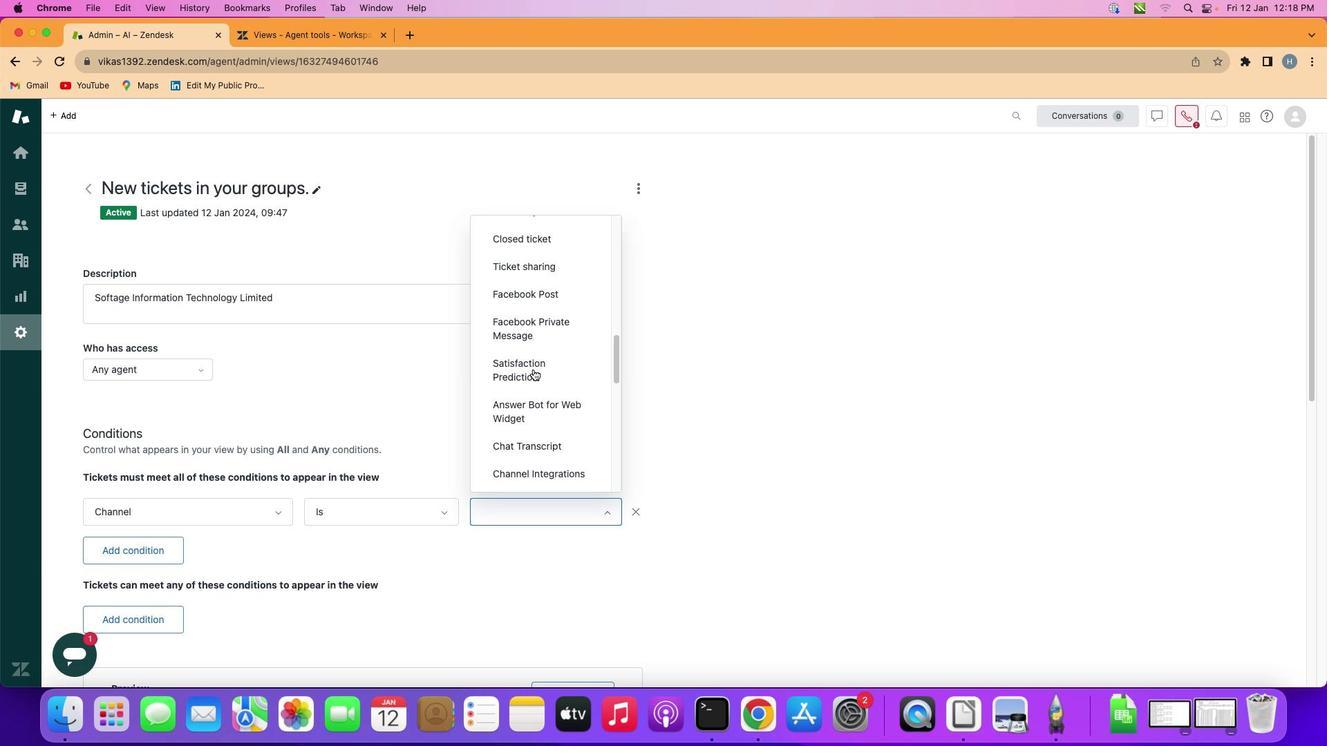 
Action: Mouse scrolled (533, 369) with delta (0, 0)
Screenshot: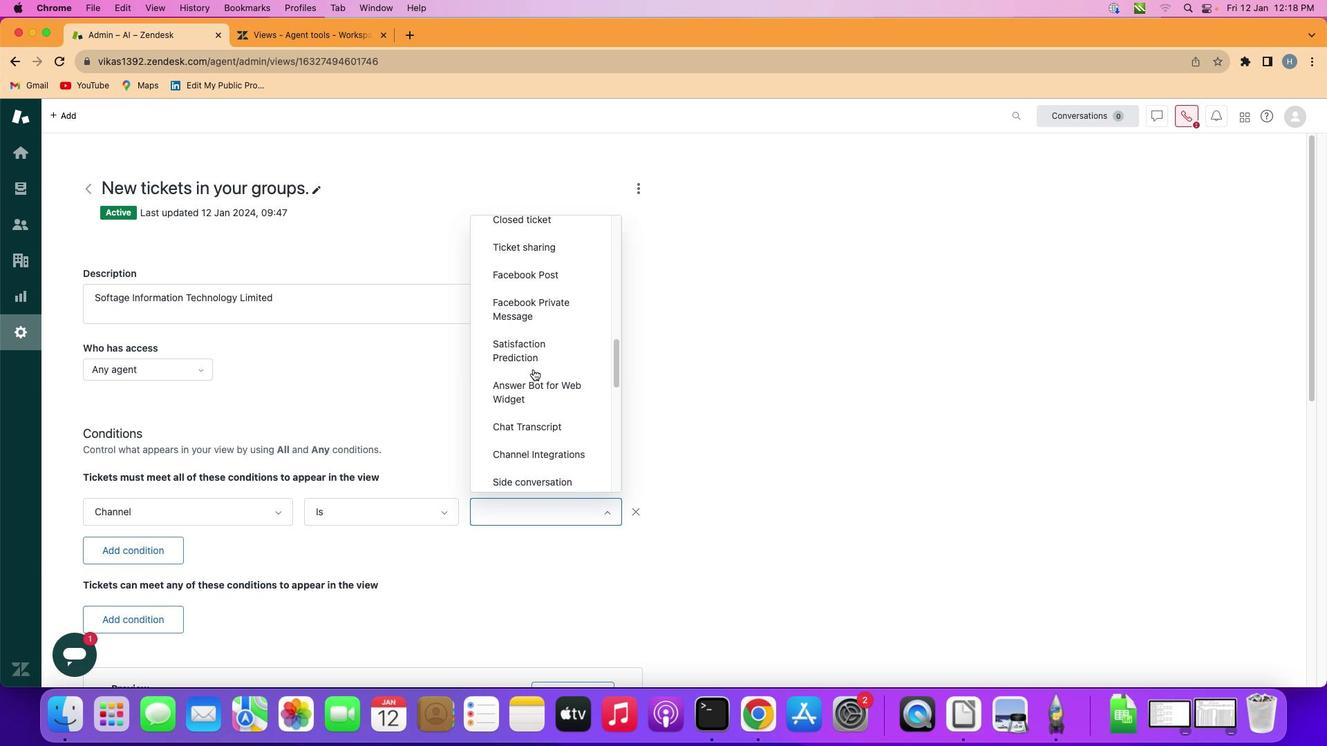 
Action: Mouse scrolled (533, 369) with delta (0, 0)
Screenshot: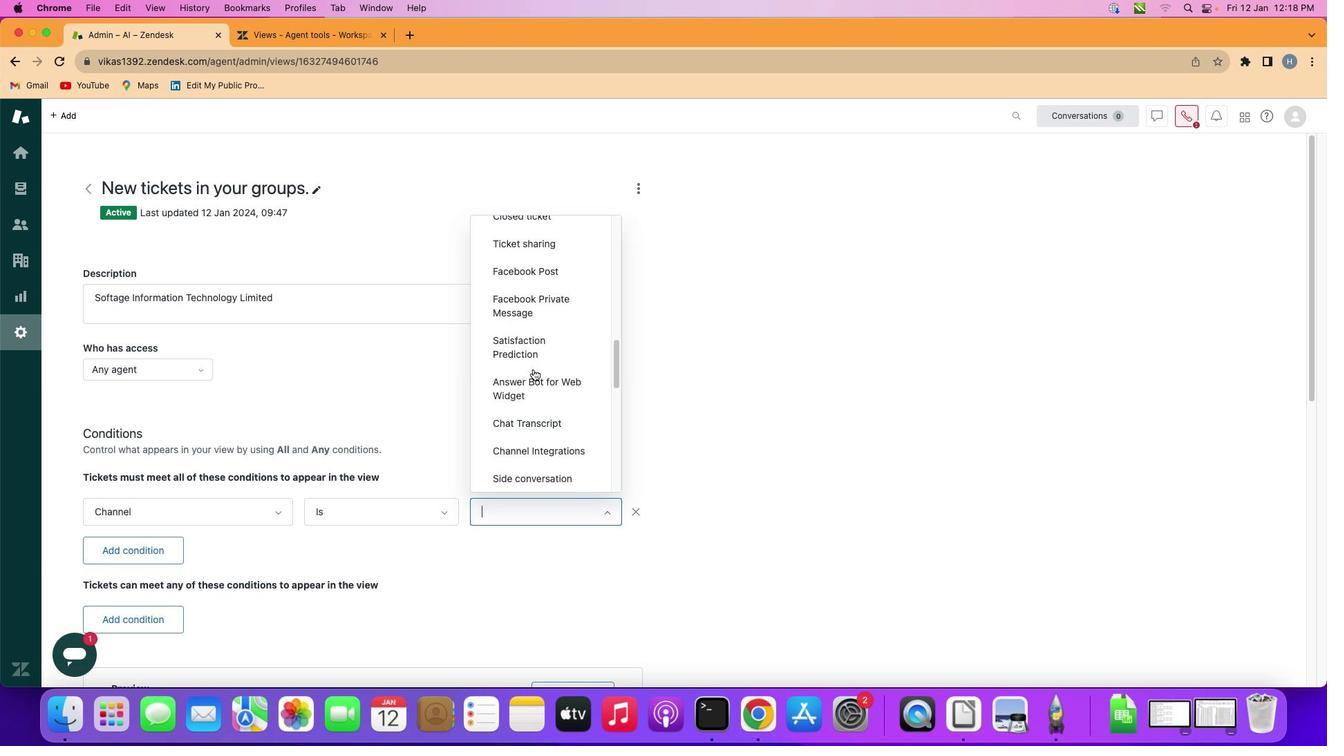
Action: Mouse scrolled (533, 369) with delta (0, 0)
Screenshot: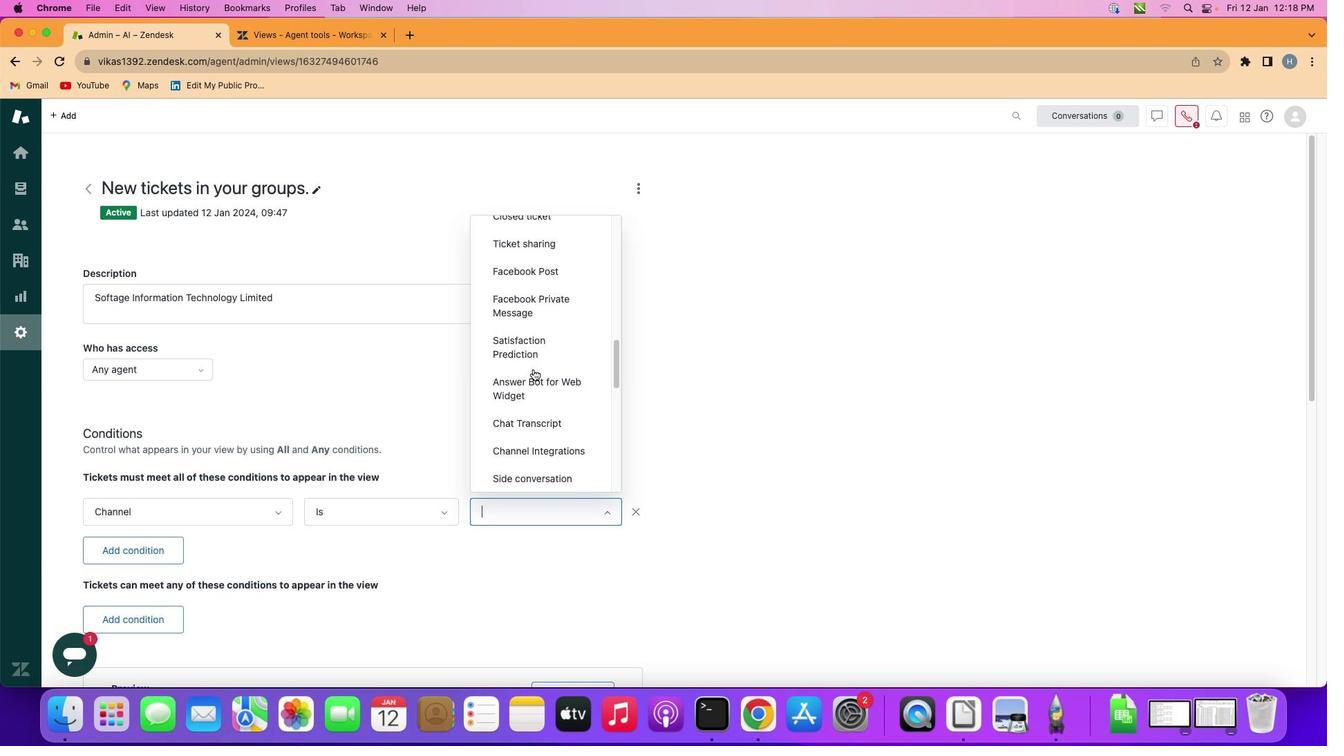 
Action: Mouse scrolled (533, 369) with delta (0, 0)
Screenshot: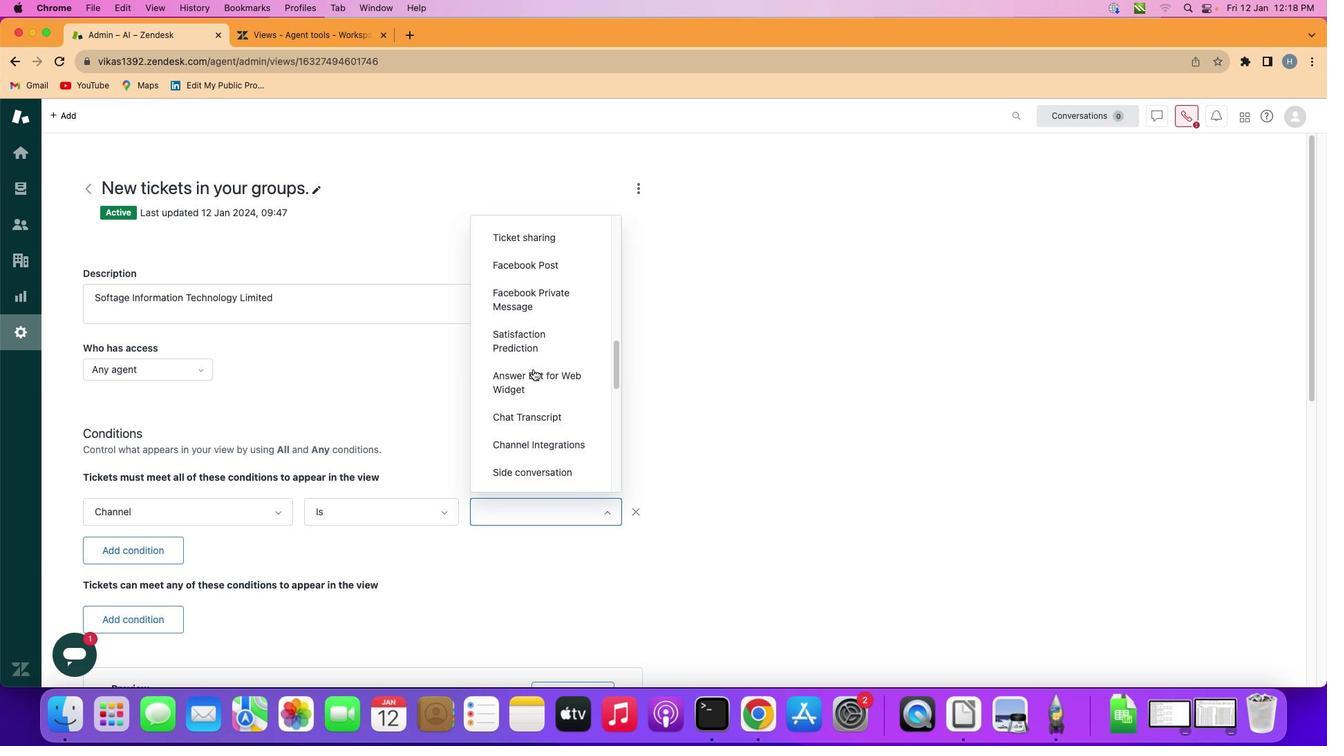 
Action: Mouse scrolled (533, 369) with delta (0, 0)
Screenshot: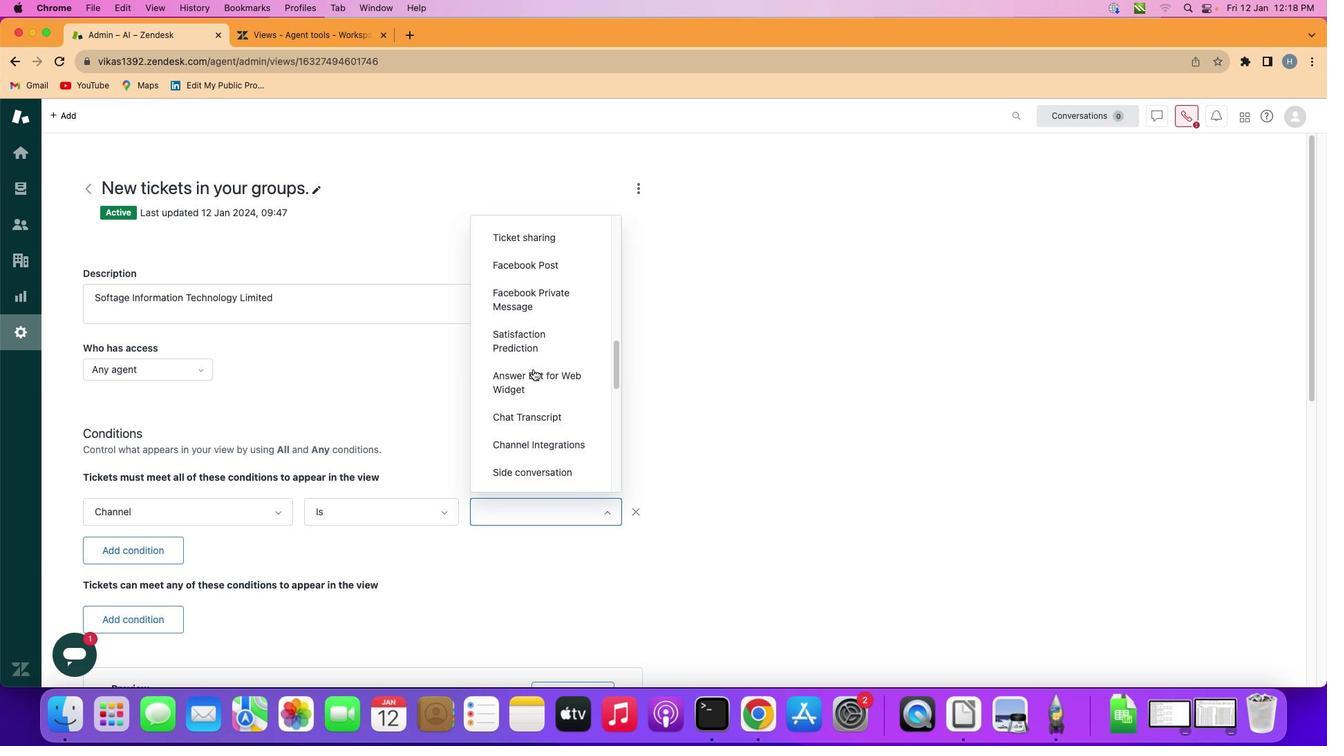 
Action: Mouse moved to (533, 369)
Screenshot: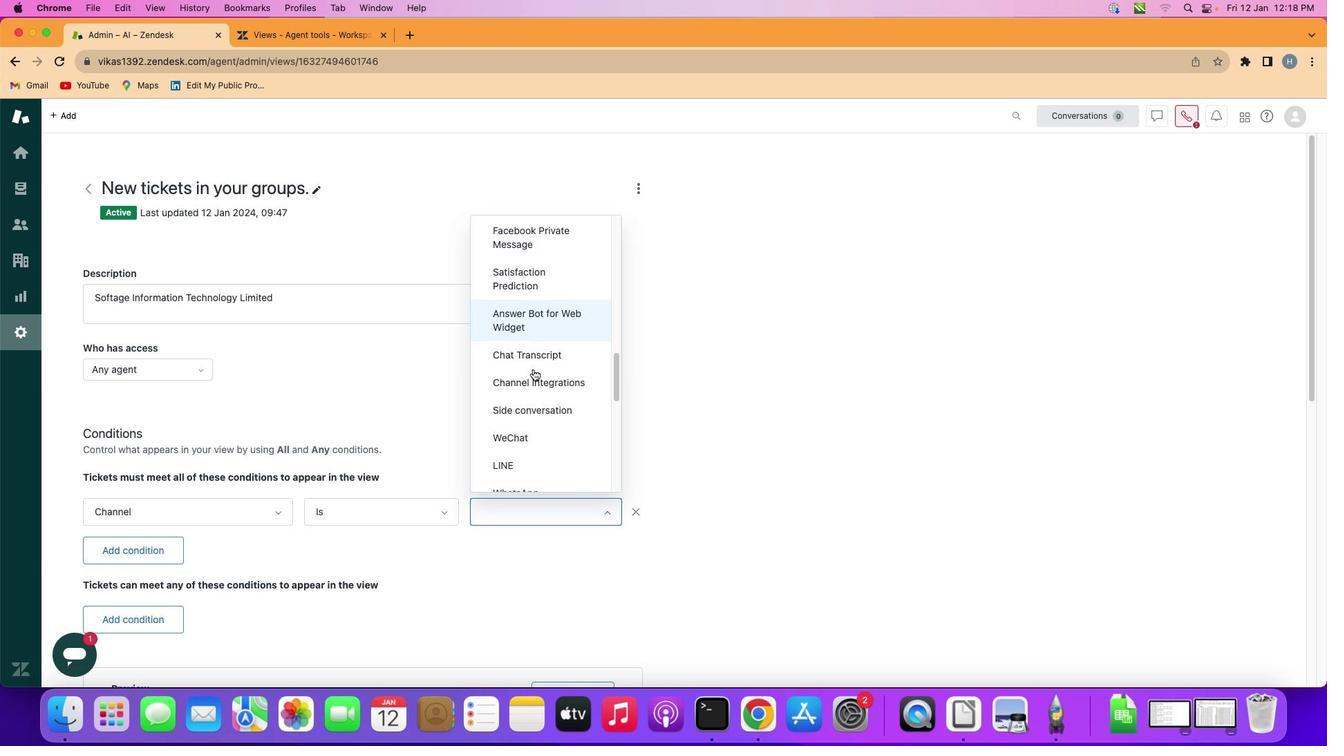 
Action: Mouse scrolled (533, 369) with delta (0, 0)
Screenshot: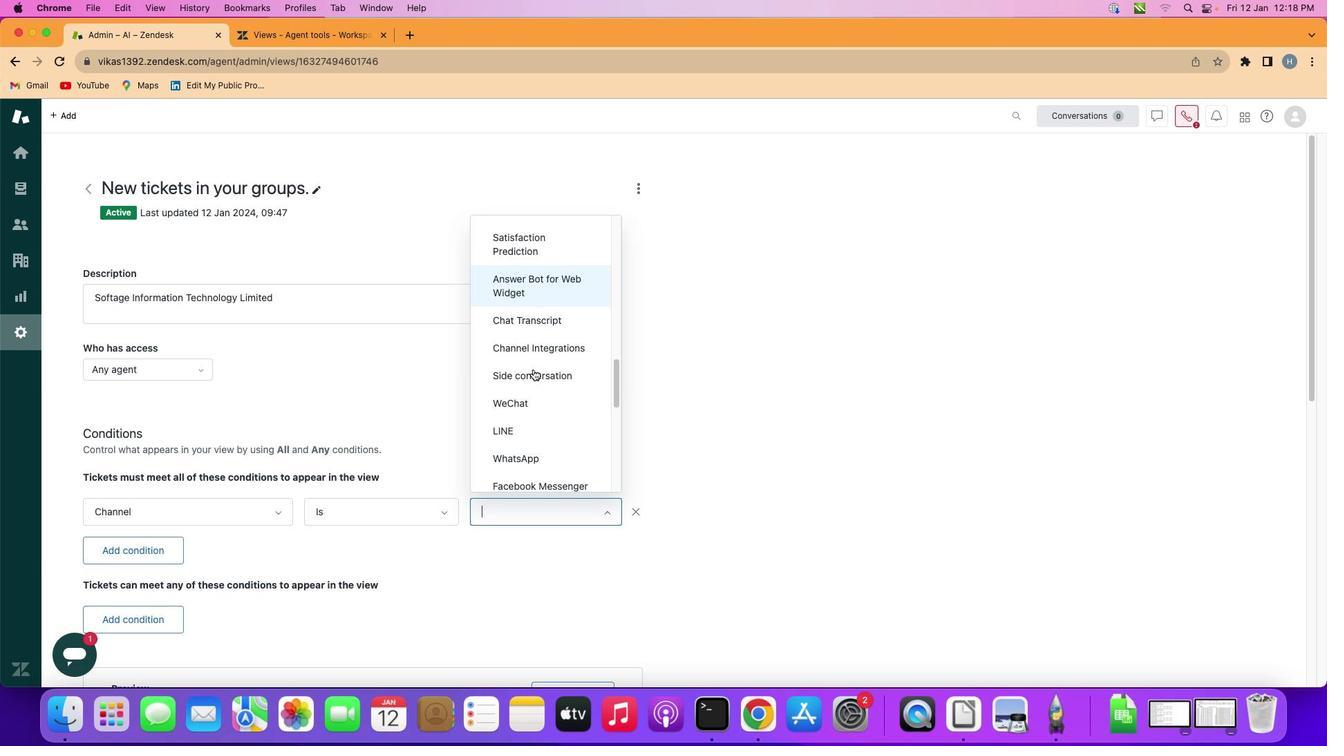 
Action: Mouse scrolled (533, 369) with delta (0, 0)
Screenshot: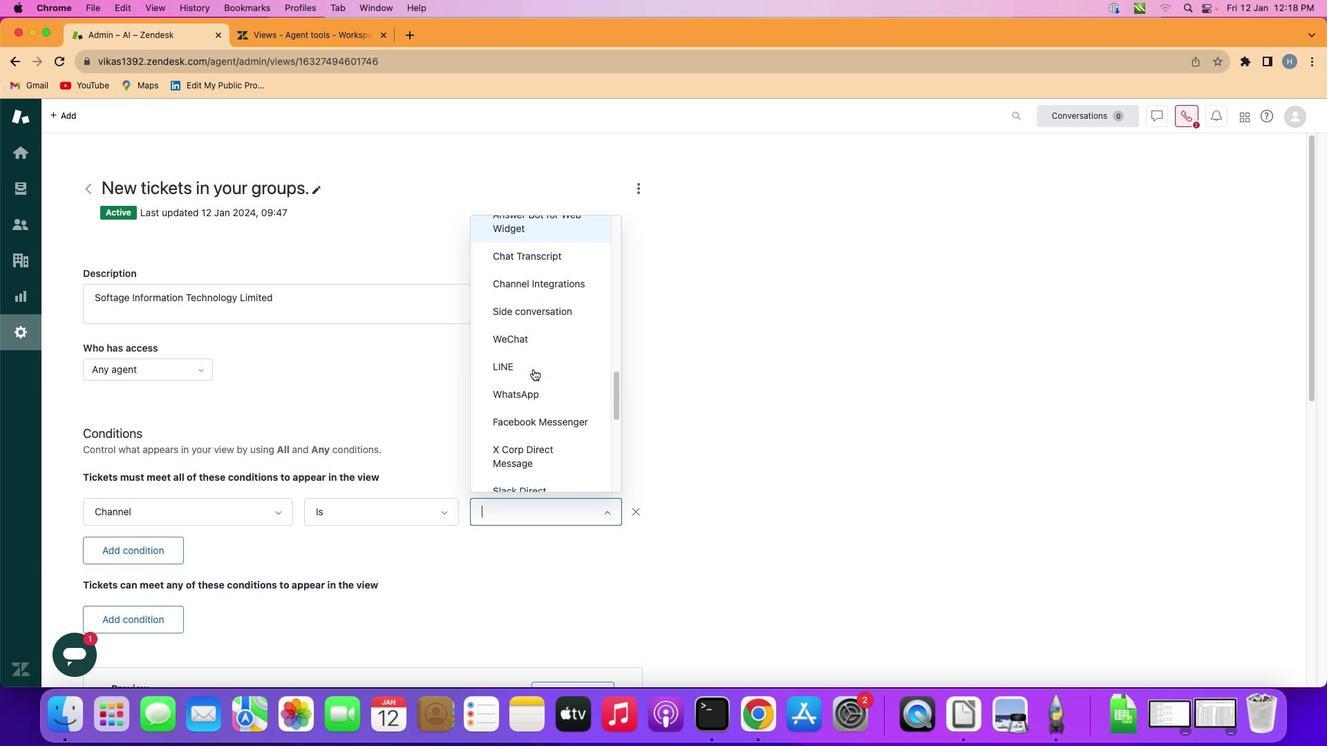 
Action: Mouse scrolled (533, 369) with delta (0, -1)
Screenshot: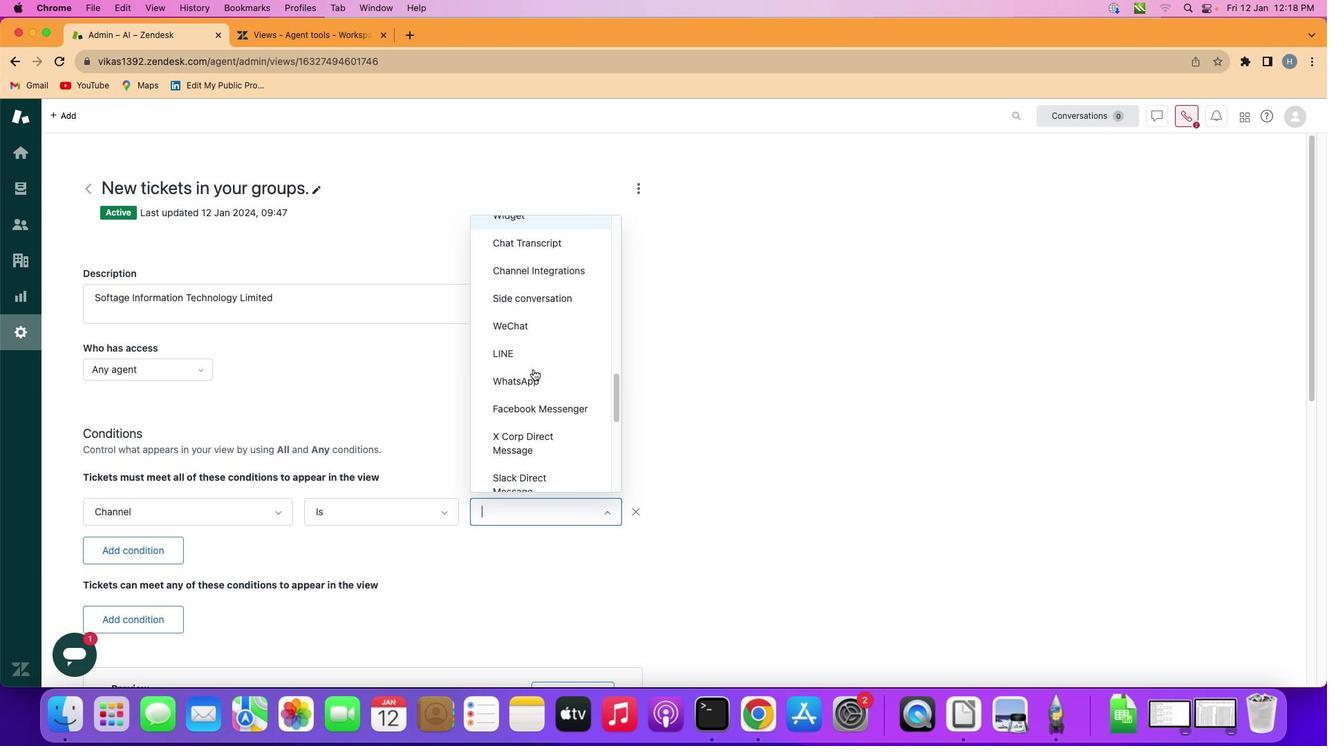 
Action: Mouse scrolled (533, 369) with delta (0, -2)
Screenshot: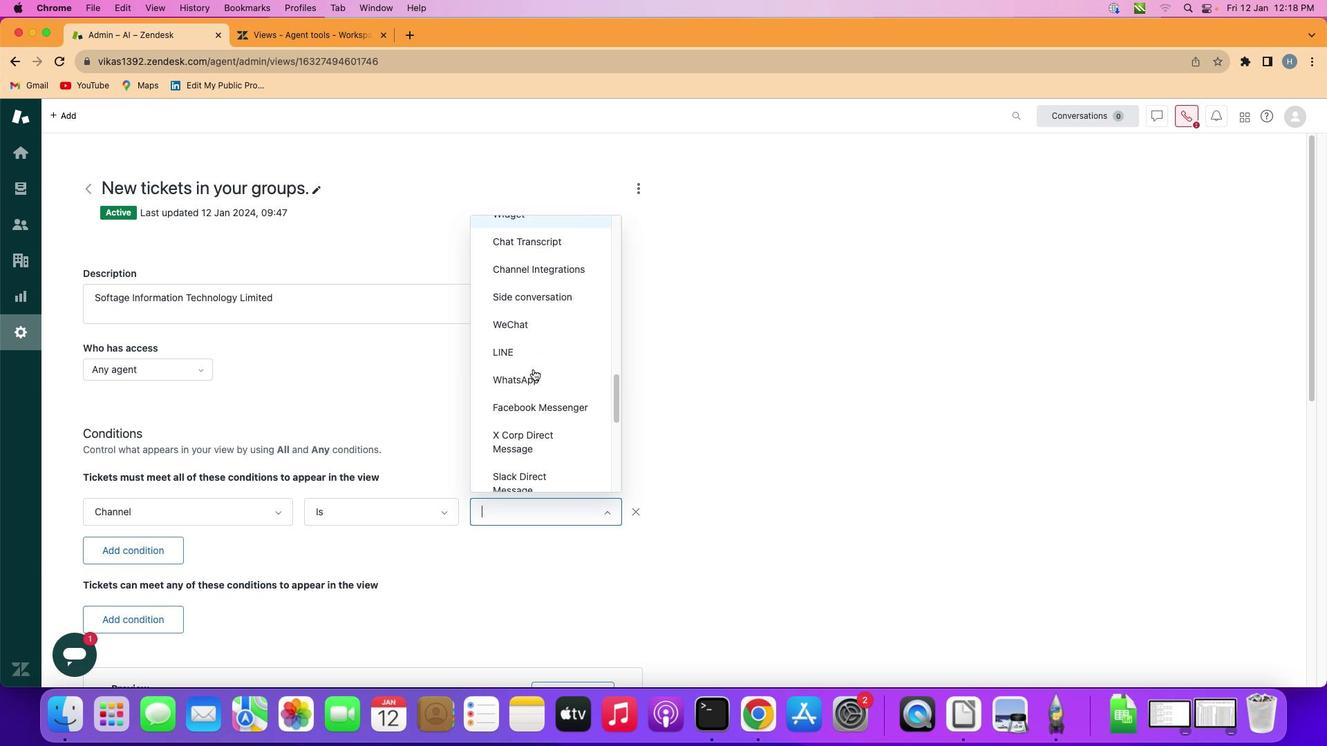
Action: Mouse scrolled (533, 369) with delta (0, 0)
Screenshot: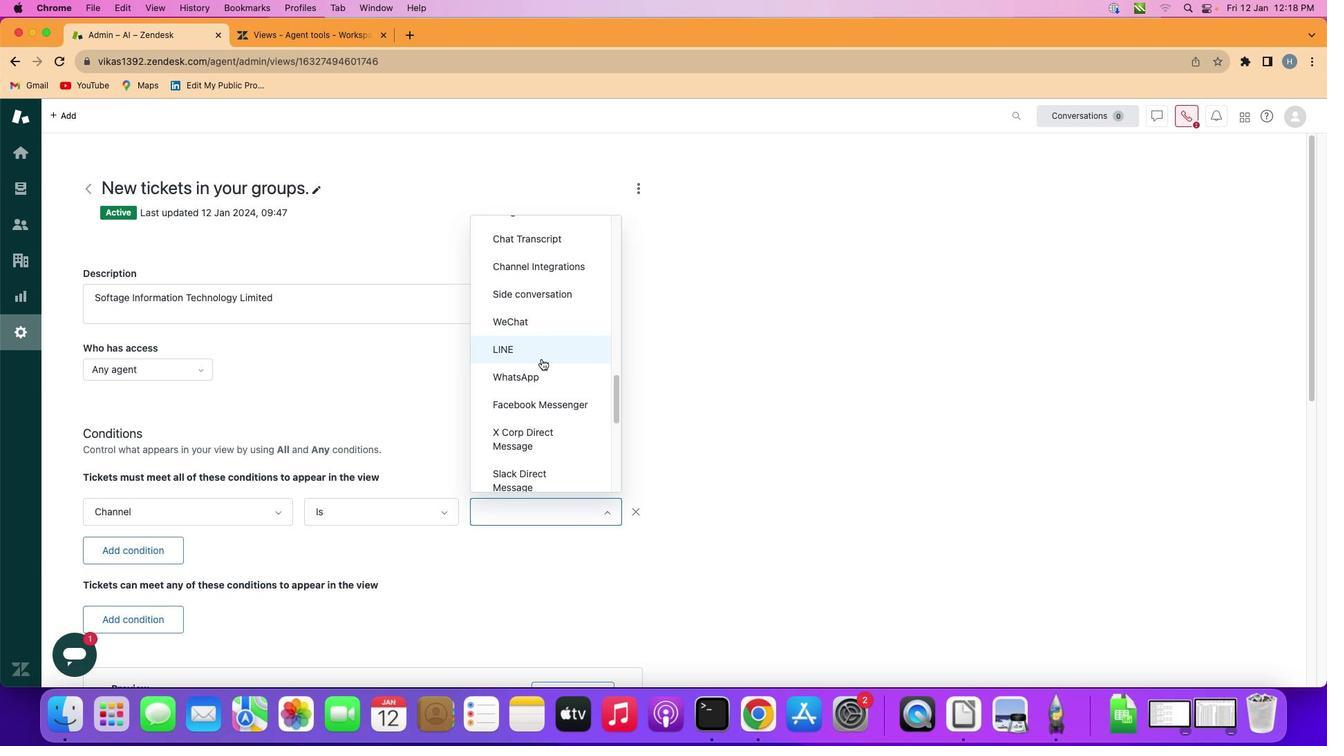 
Action: Mouse moved to (545, 353)
Screenshot: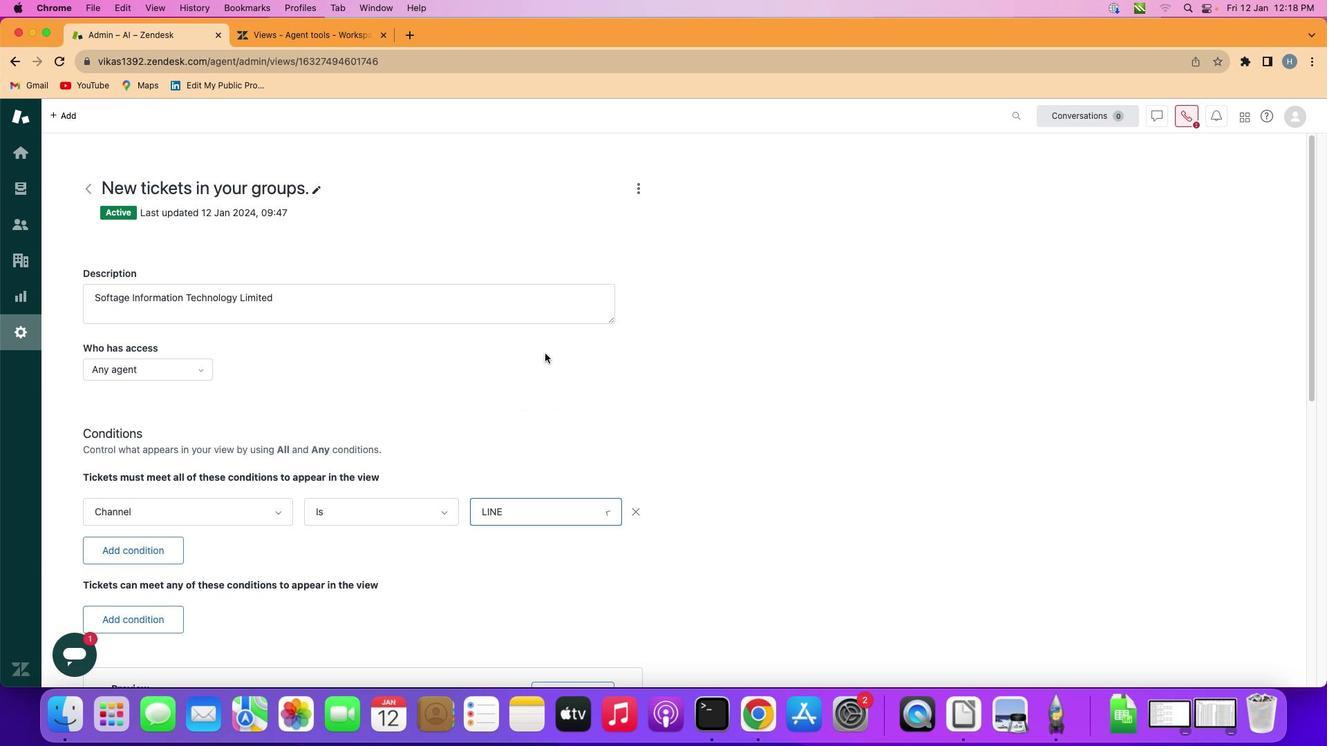 
Action: Mouse pressed left at (545, 353)
Screenshot: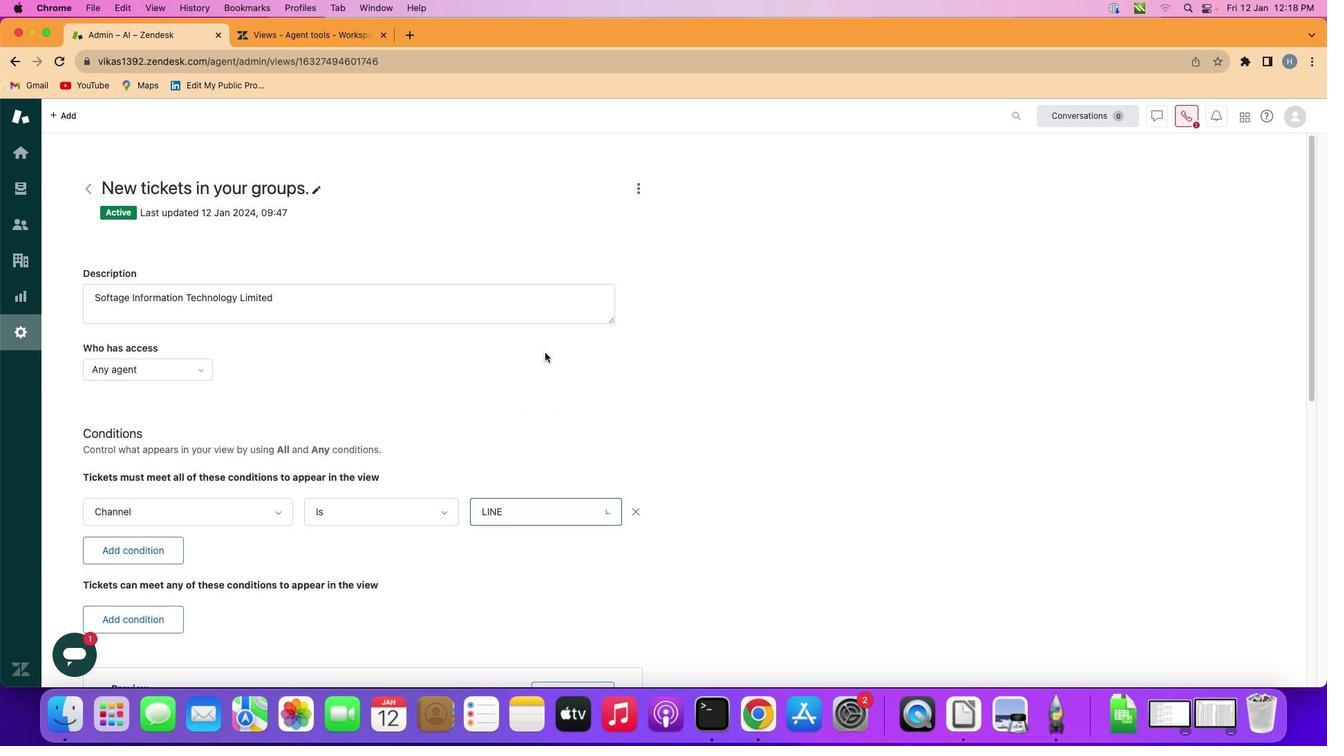 
Action: Mouse moved to (545, 352)
Screenshot: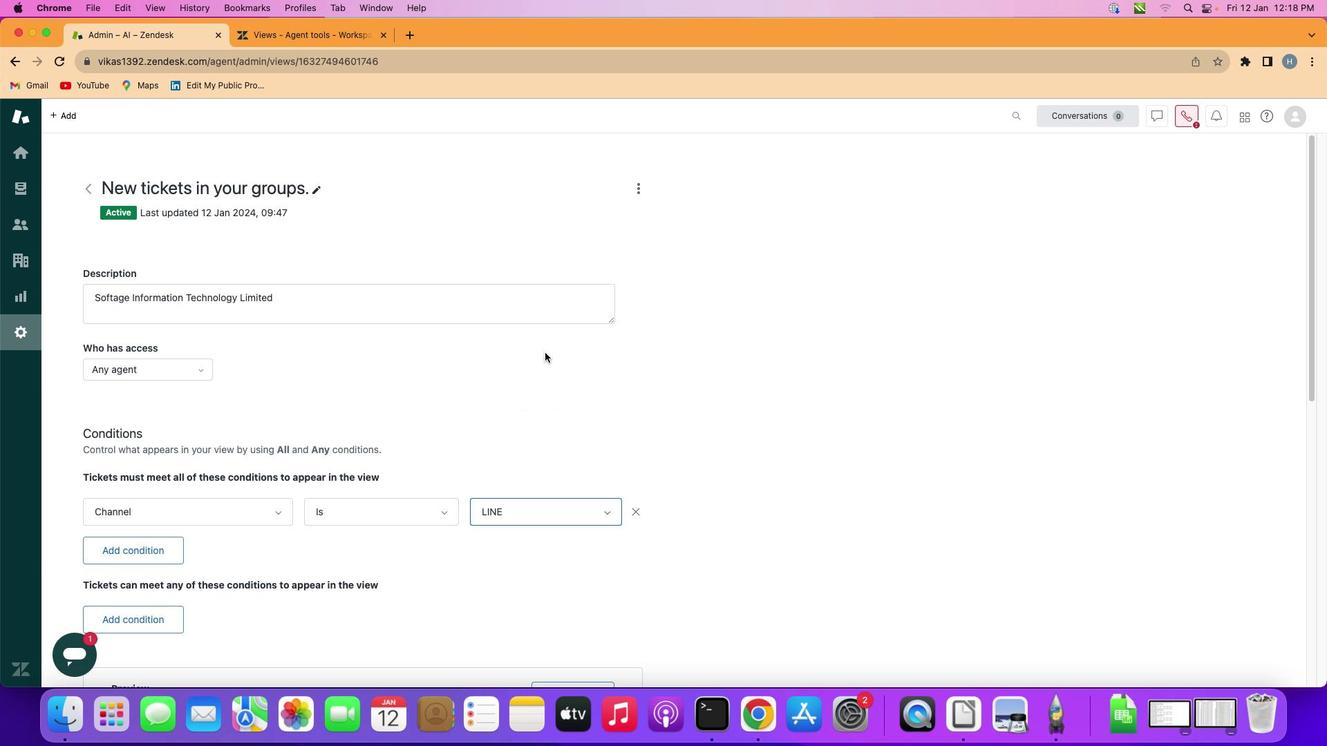 
